 Task: Open Card Infrastructure Upgrade in Board Brand Management and Reputation Monitoring to Workspace Agile Methodology and add a team member Softage.1@softage.net, a label Blue, a checklist Animation, an attachment from your onedrive, a color Blue and finally, add a card description 'Plan and execute company team-building activity at a pottery class' and a comment 'We should approach this task with a sense of collaboration and teamwork, leveraging the strengths of each team member to achieve success.'. Add a start date 'Jan 09, 1900' with a due date 'Jan 16, 1900'
Action: Mouse moved to (102, 304)
Screenshot: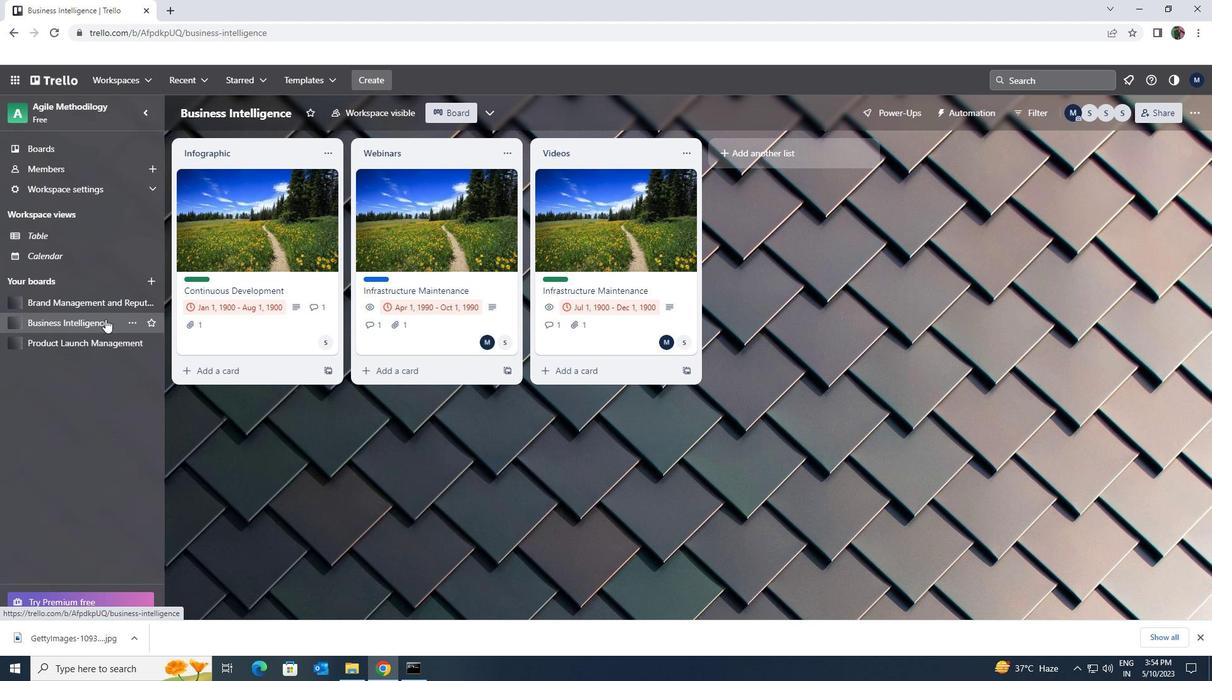 
Action: Mouse pressed left at (102, 304)
Screenshot: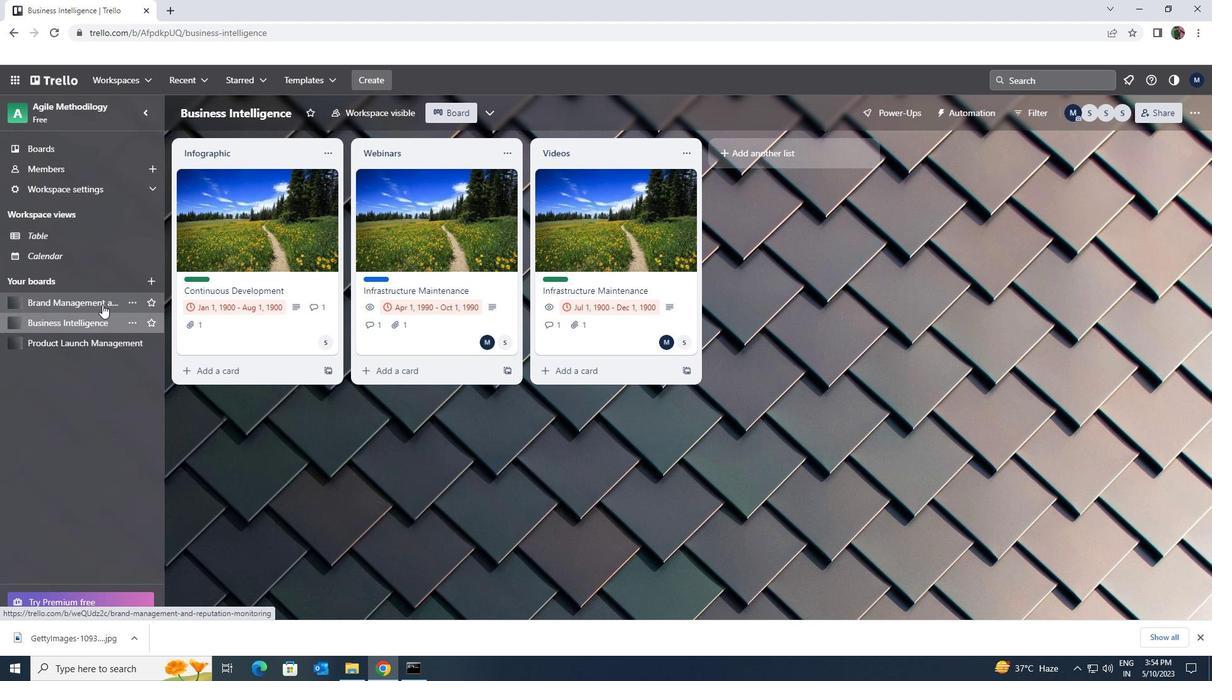
Action: Mouse moved to (60, 297)
Screenshot: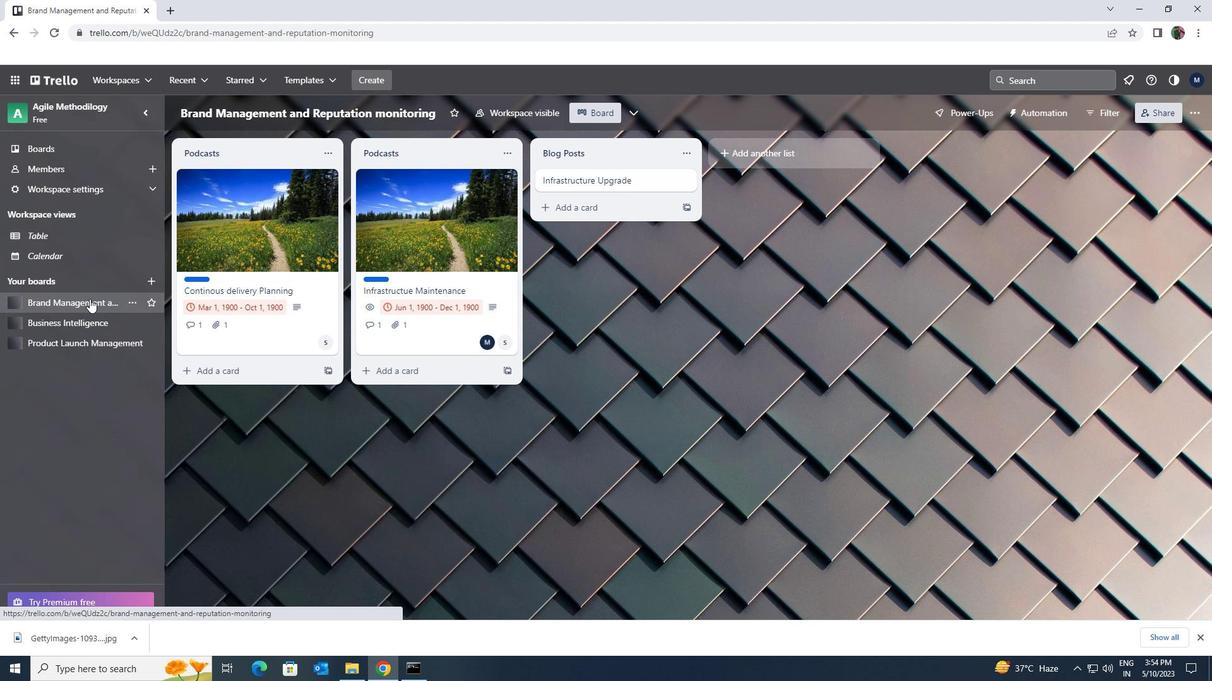 
Action: Mouse pressed left at (60, 297)
Screenshot: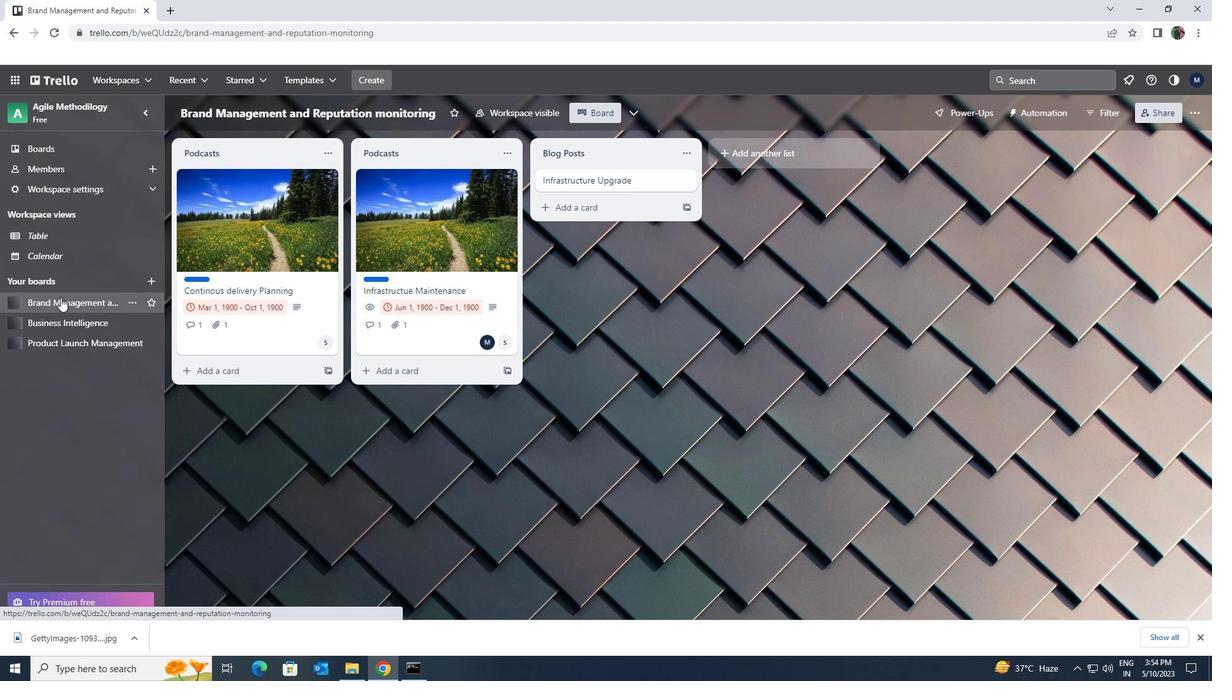 
Action: Mouse moved to (670, 183)
Screenshot: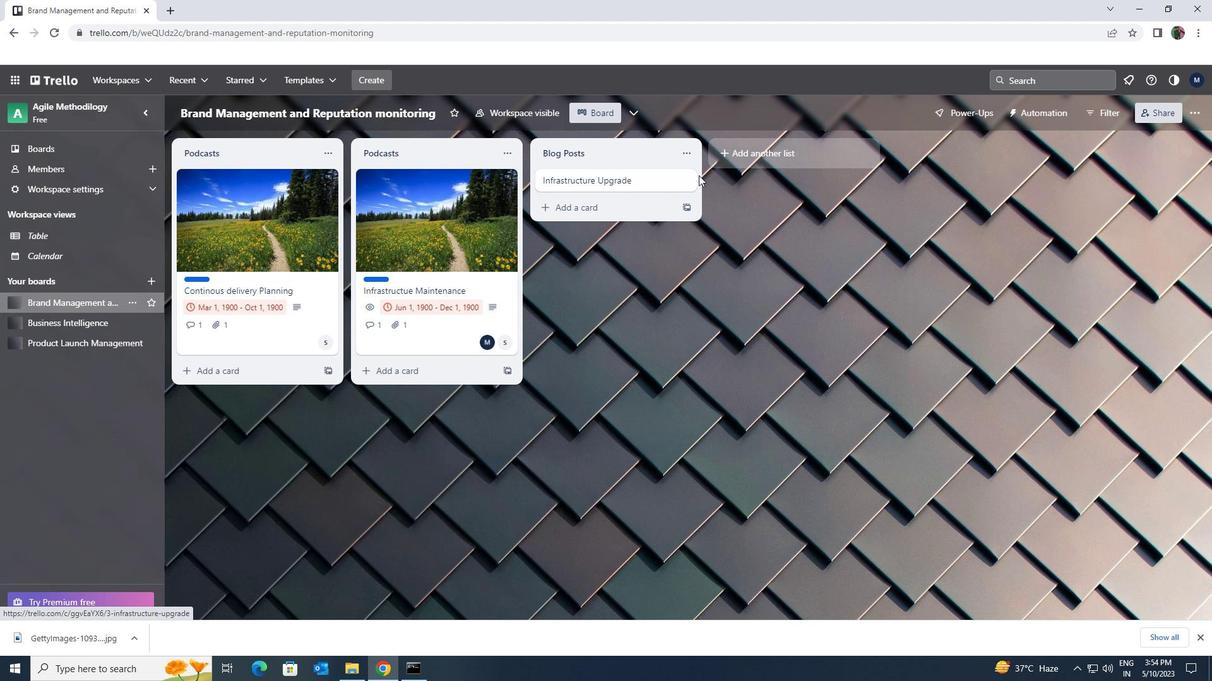 
Action: Mouse pressed left at (670, 183)
Screenshot: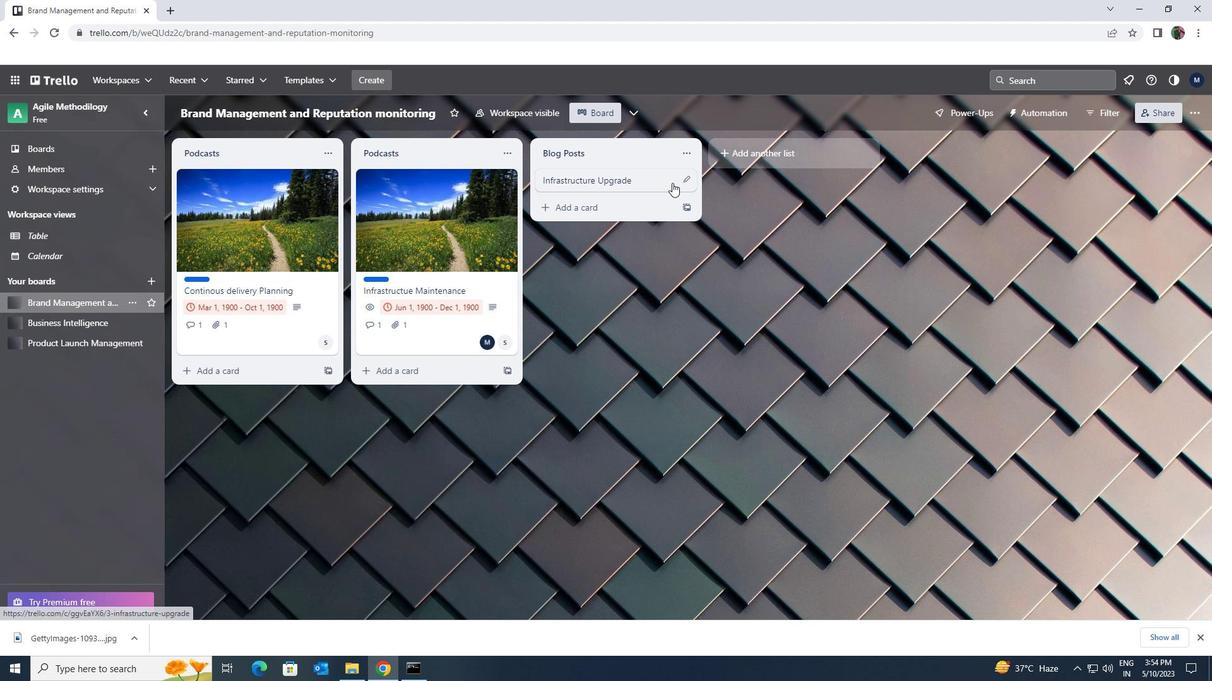 
Action: Mouse moved to (759, 178)
Screenshot: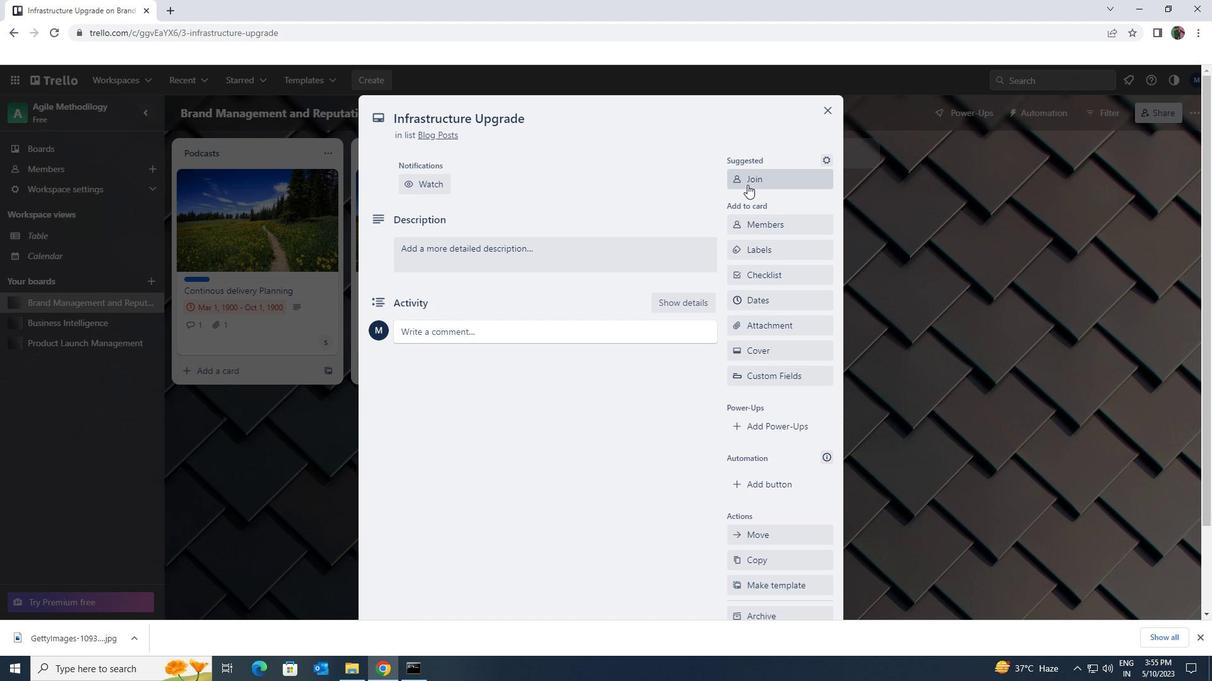 
Action: Mouse pressed left at (759, 178)
Screenshot: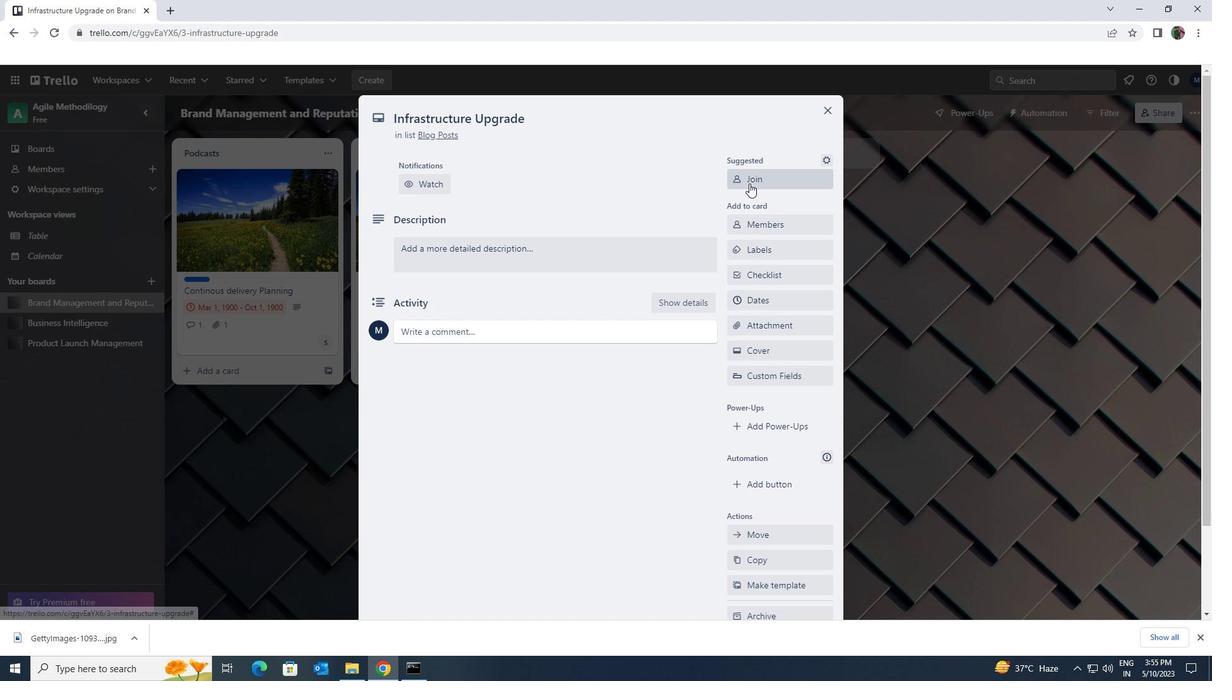 
Action: Mouse pressed left at (759, 178)
Screenshot: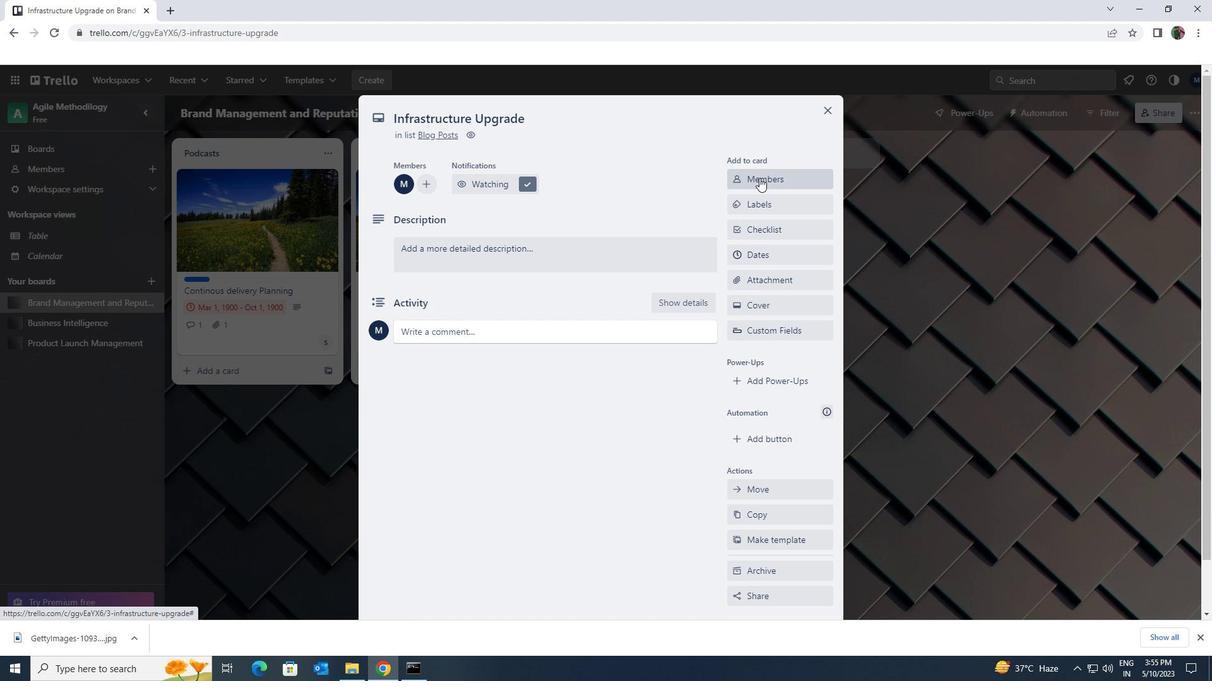 
Action: Mouse moved to (770, 242)
Screenshot: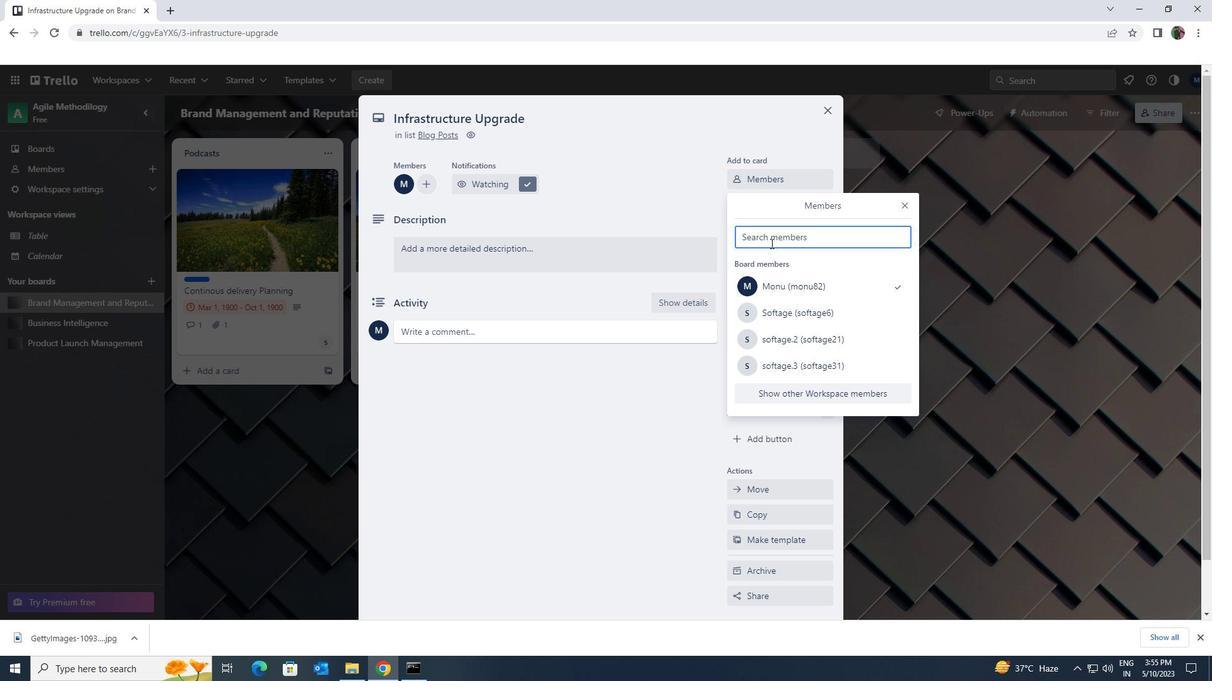 
Action: Mouse pressed left at (770, 242)
Screenshot: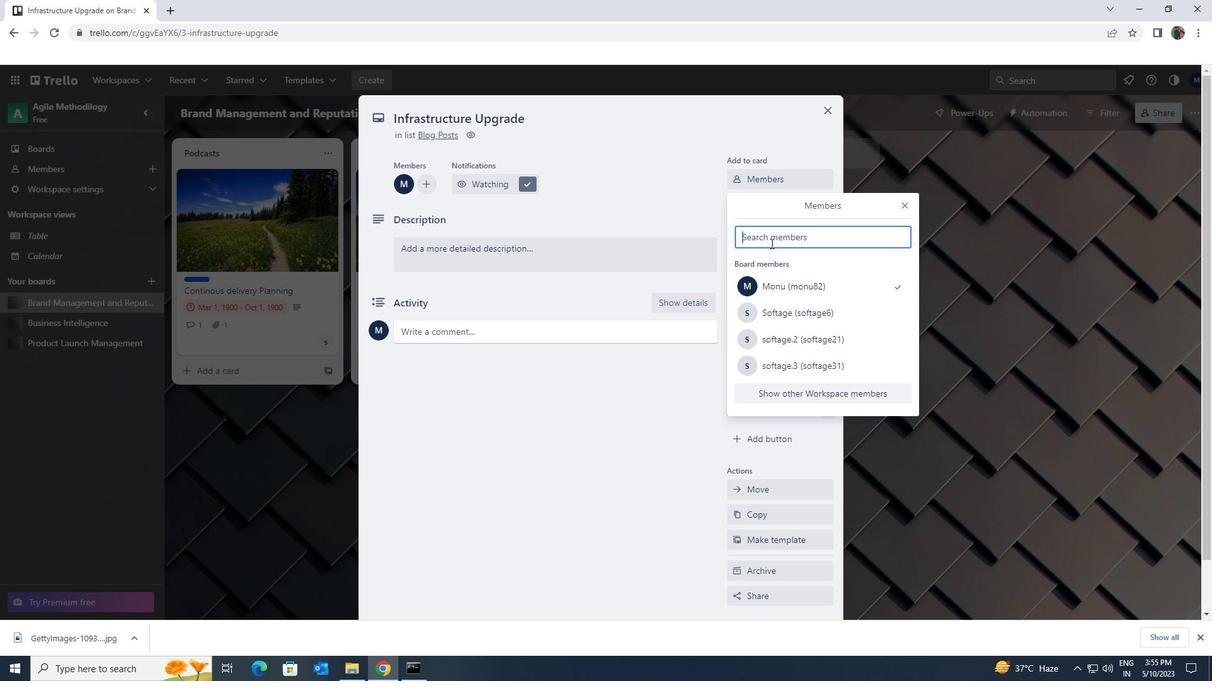 
Action: Mouse moved to (770, 241)
Screenshot: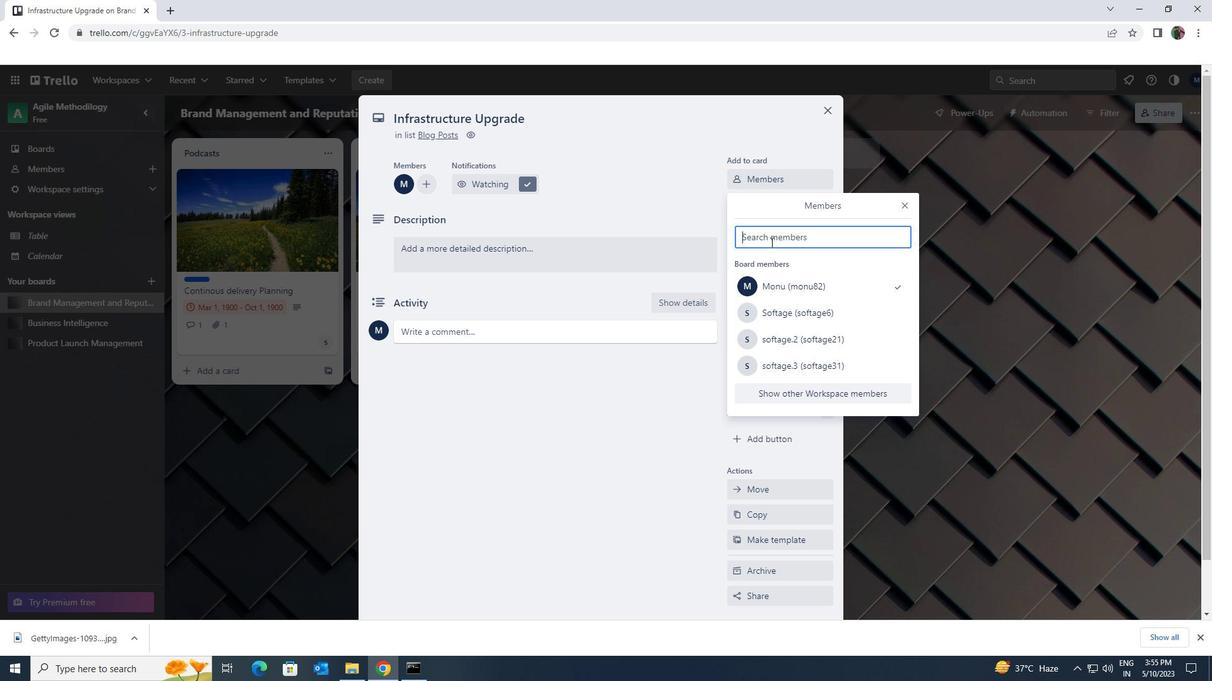 
Action: Key pressed <Key.shift>SOFTAGE.1<Key.shift>@N=<Key.backspace><Key.backspace>SOT<Key.backspace>FTAGE.NET
Screenshot: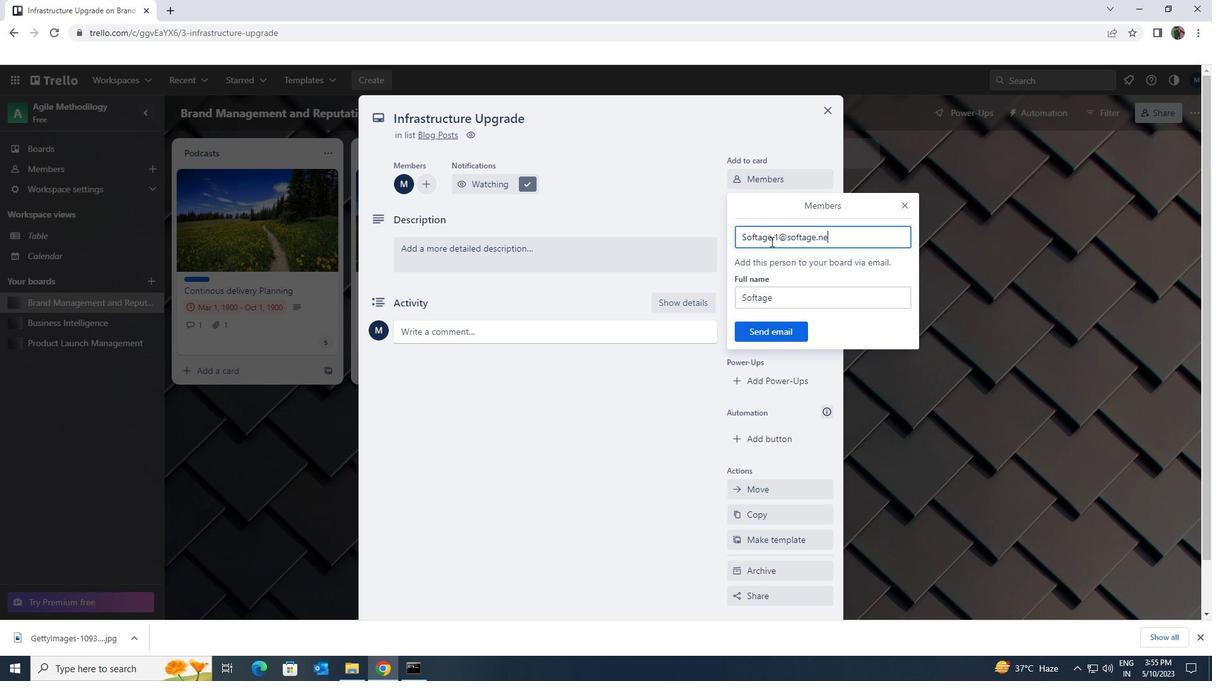 
Action: Mouse moved to (782, 330)
Screenshot: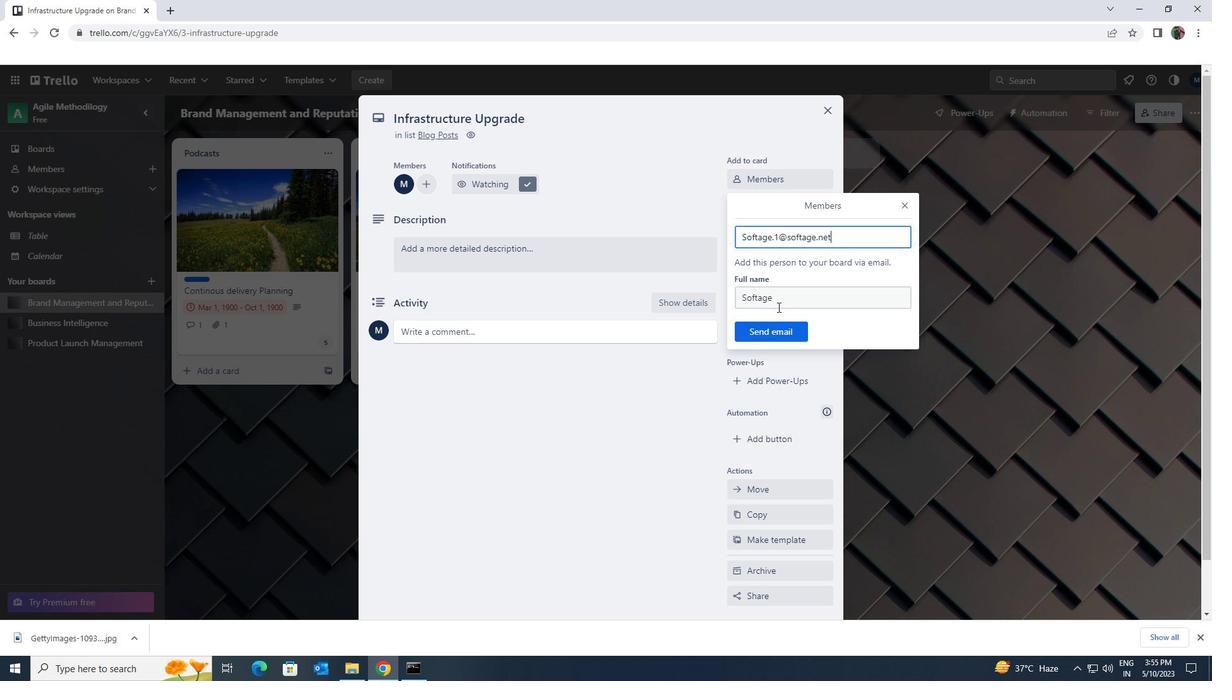 
Action: Mouse pressed left at (782, 330)
Screenshot: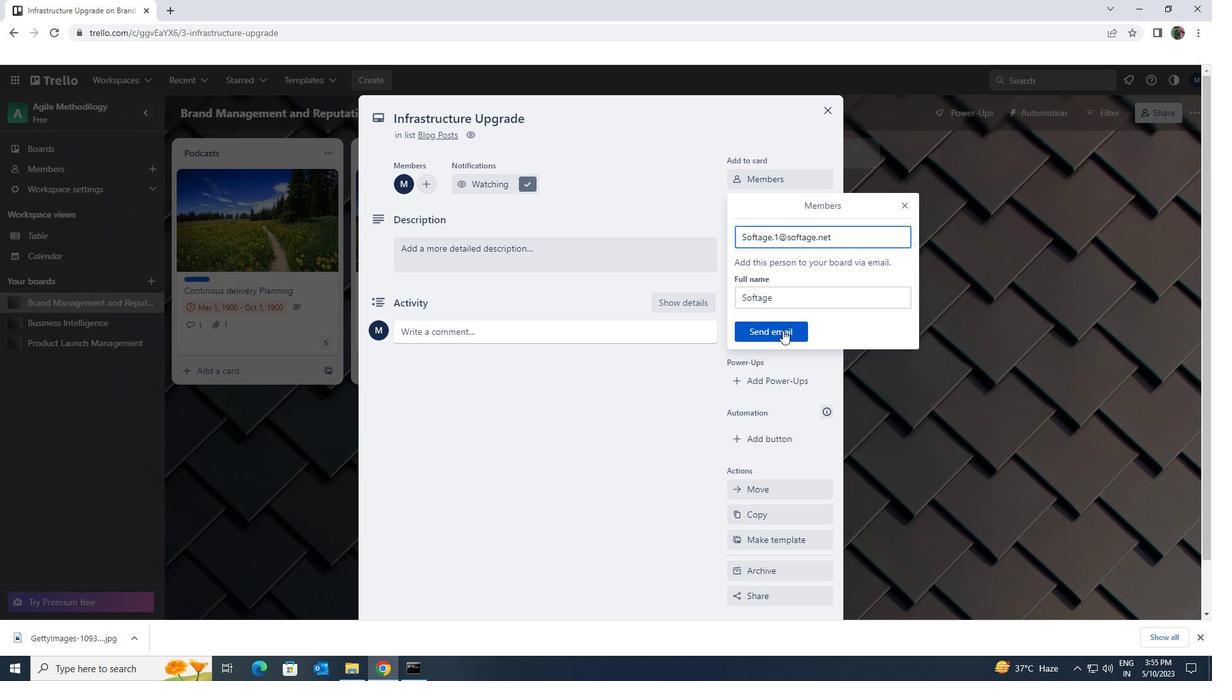 
Action: Mouse moved to (779, 324)
Screenshot: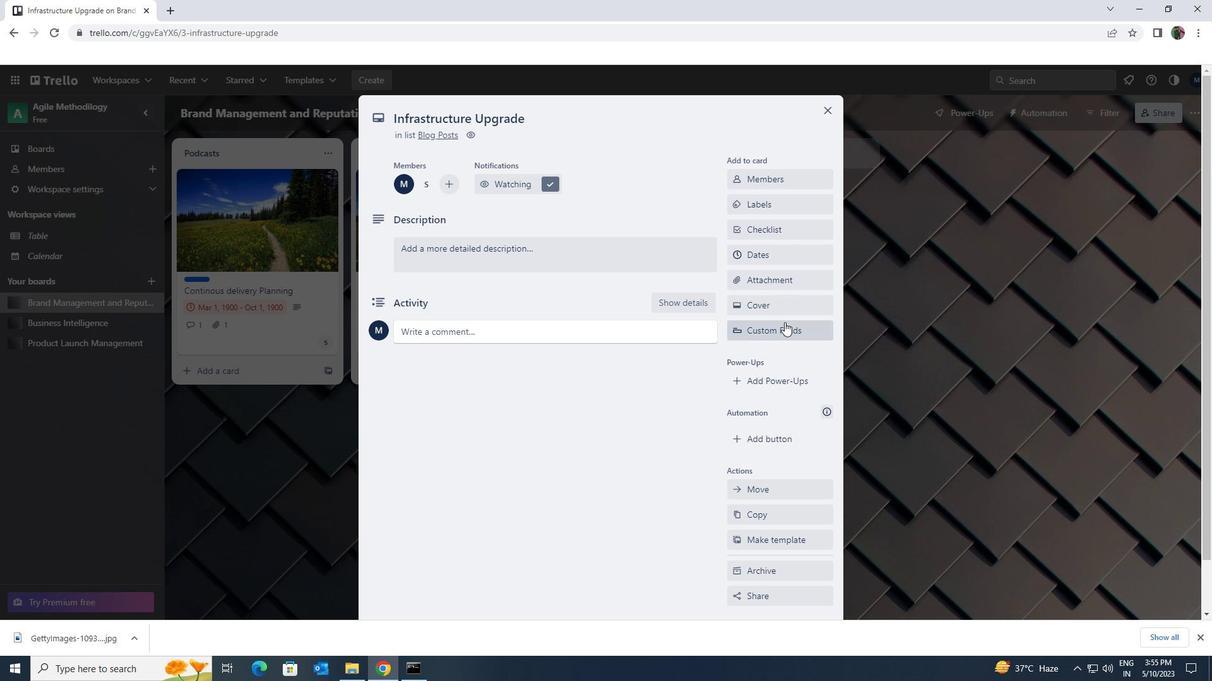 
Action: Mouse scrolled (779, 323) with delta (0, 0)
Screenshot: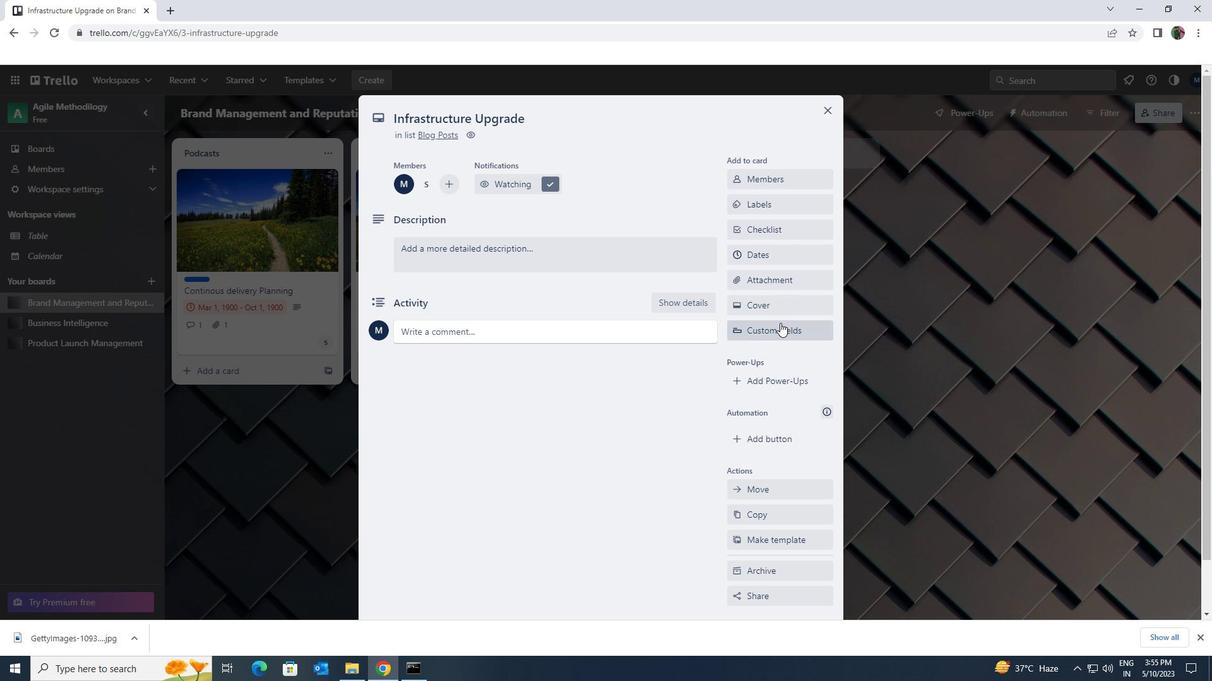
Action: Mouse moved to (775, 152)
Screenshot: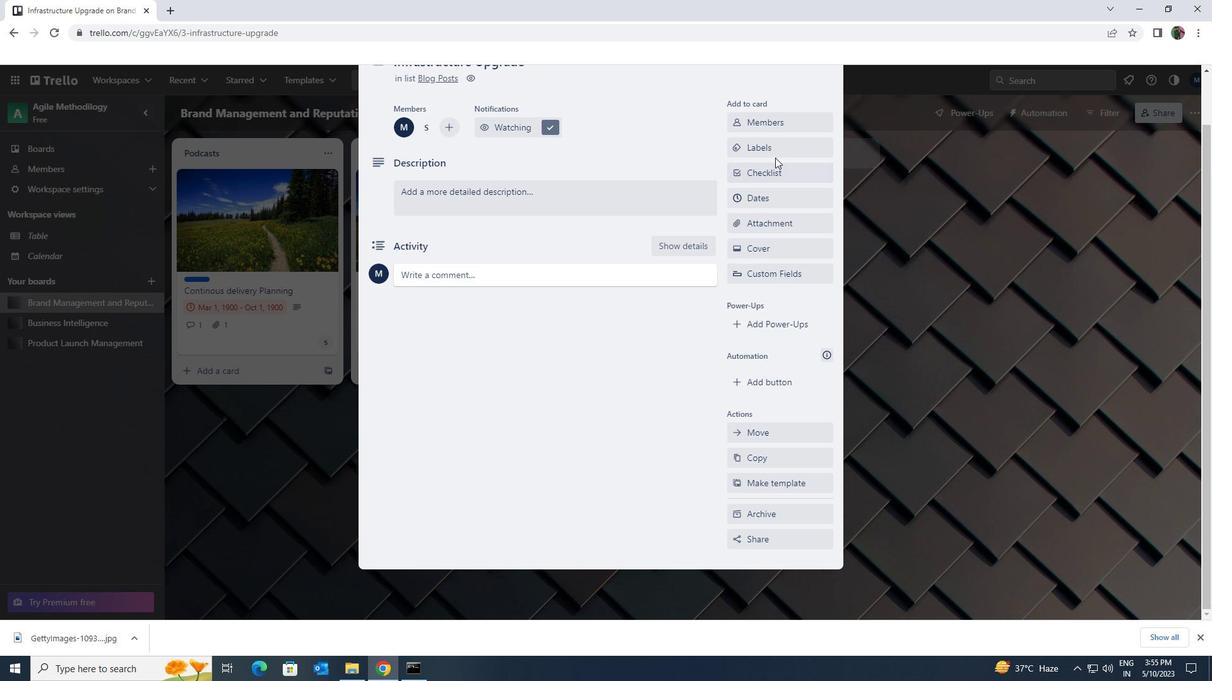 
Action: Mouse pressed left at (775, 152)
Screenshot: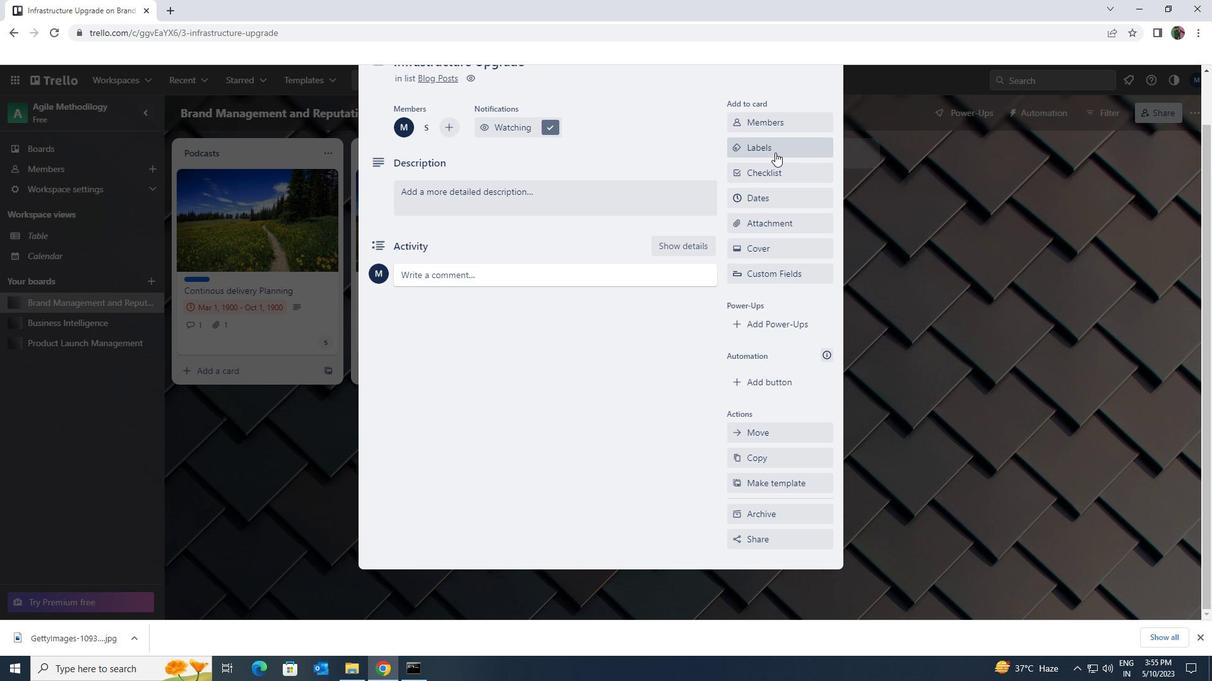 
Action: Mouse moved to (823, 418)
Screenshot: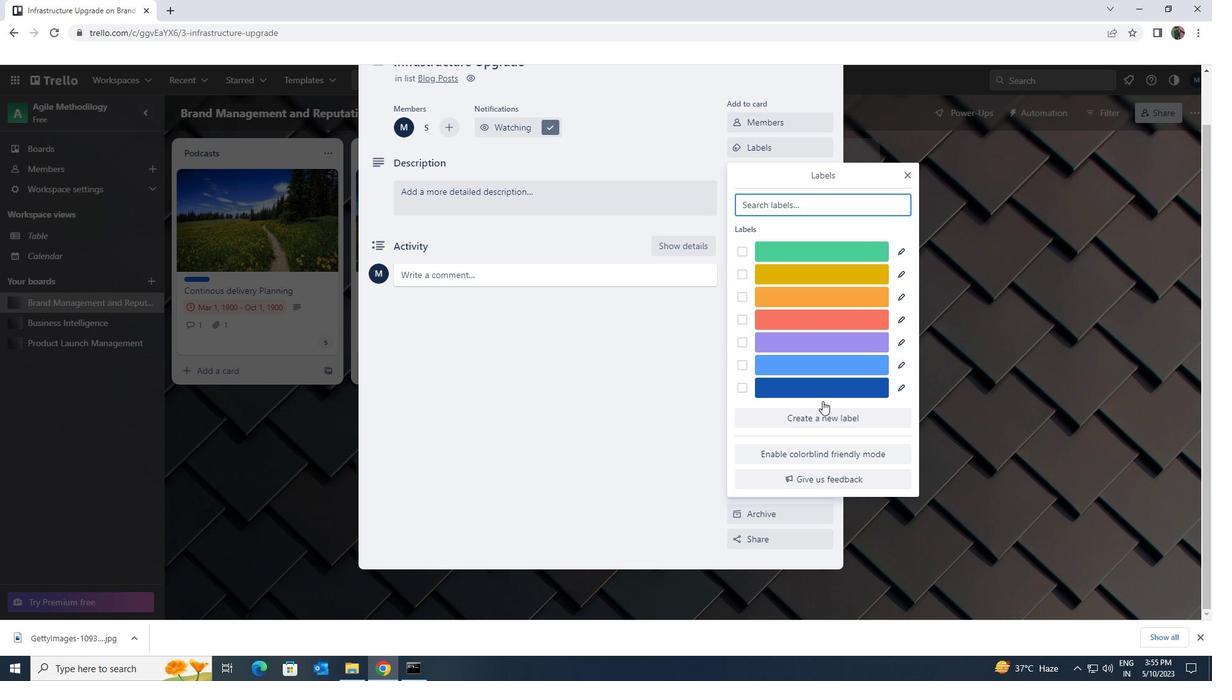 
Action: Mouse pressed left at (823, 418)
Screenshot: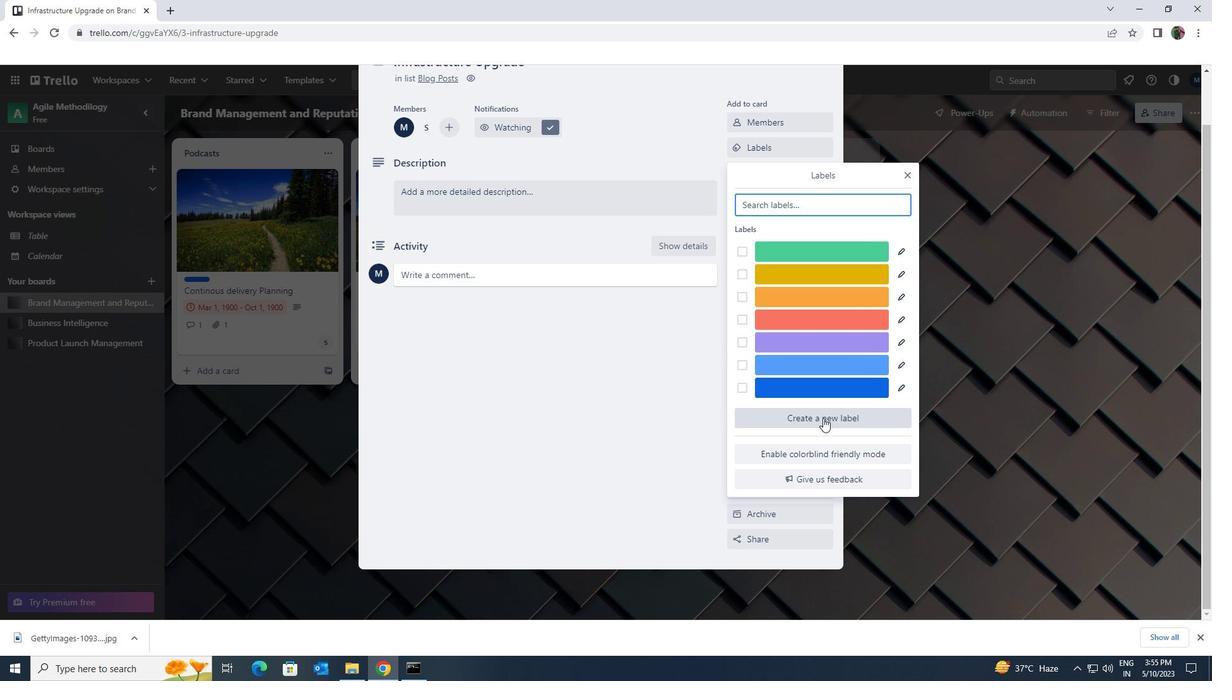 
Action: Mouse moved to (754, 448)
Screenshot: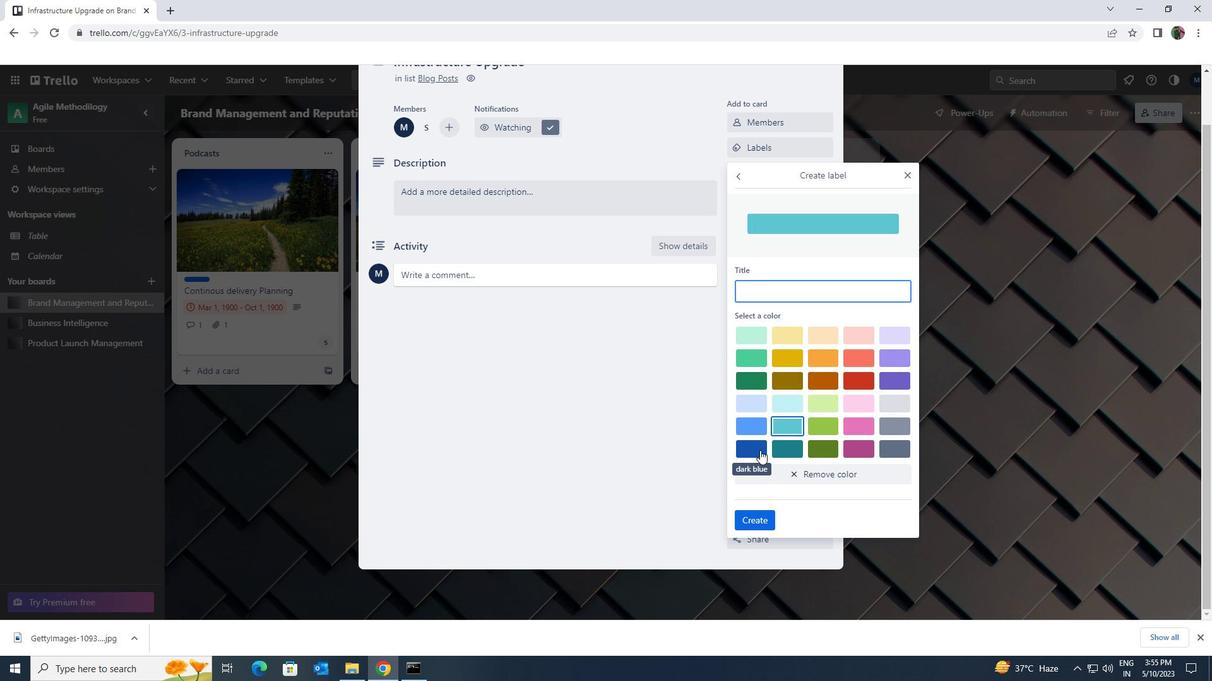 
Action: Mouse pressed left at (754, 448)
Screenshot: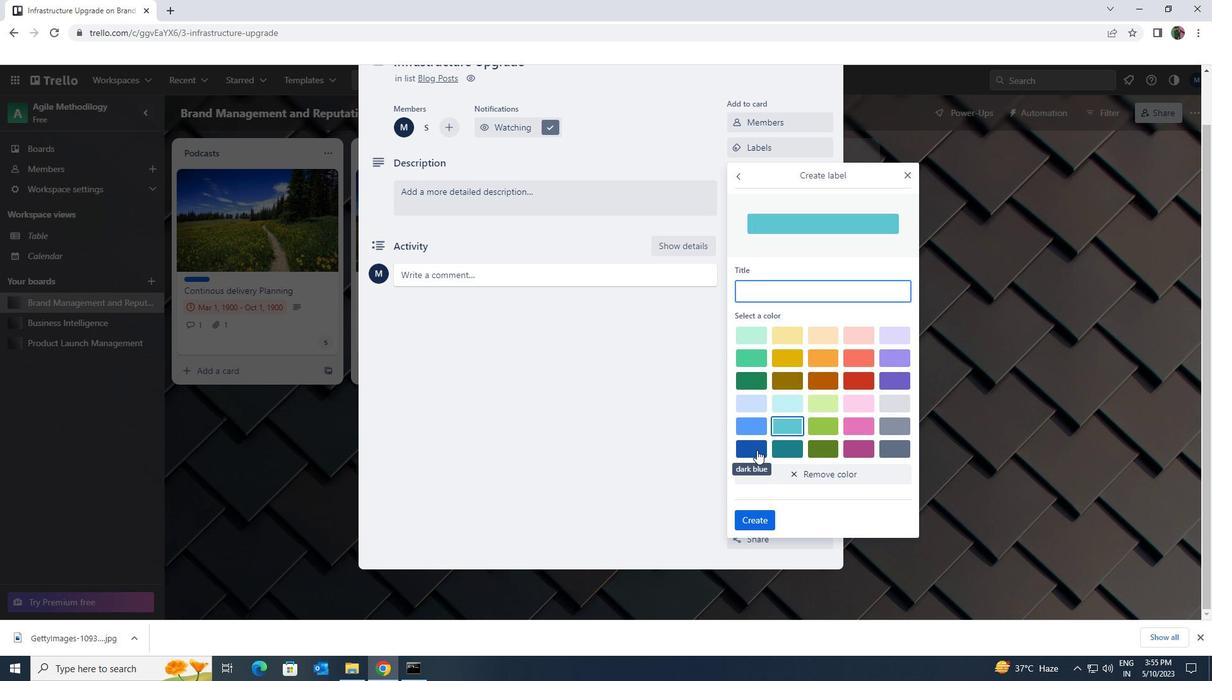 
Action: Mouse moved to (760, 515)
Screenshot: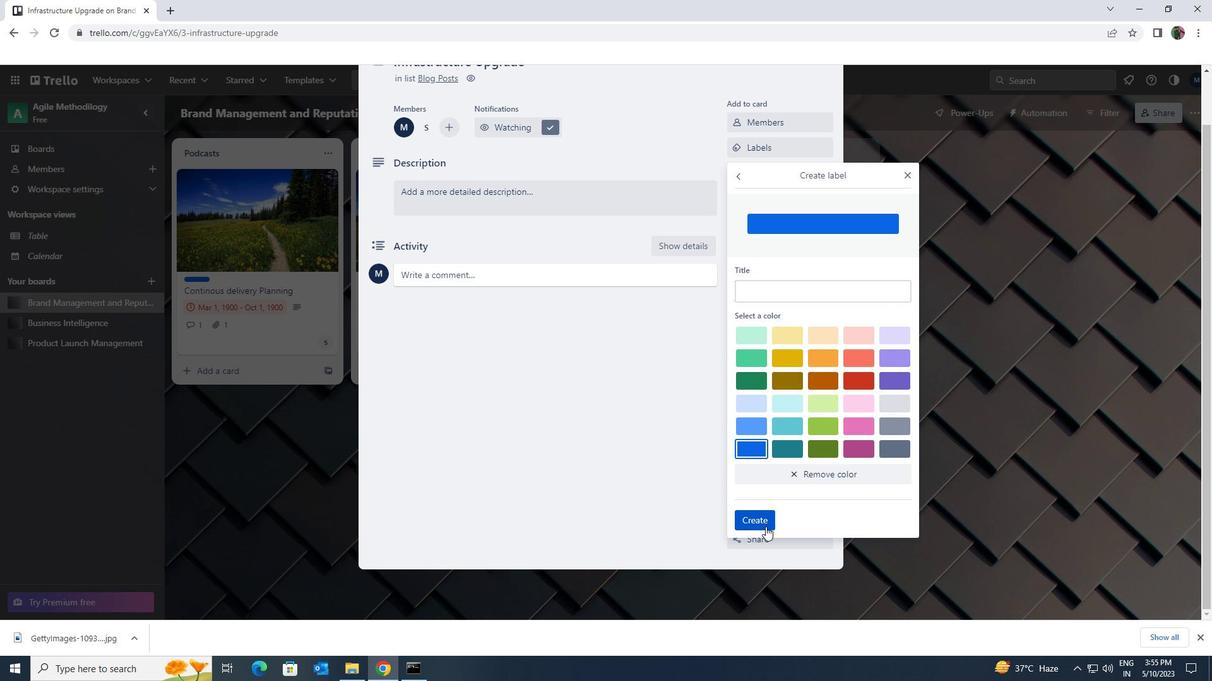 
Action: Mouse pressed left at (760, 515)
Screenshot: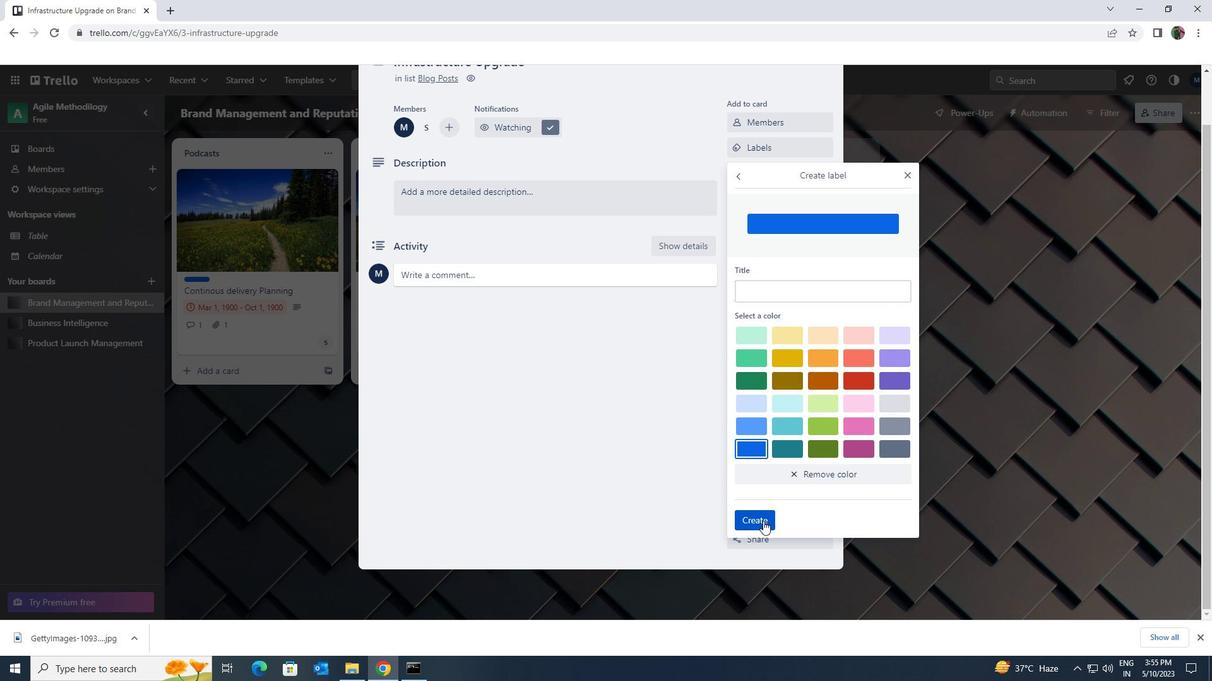 
Action: Mouse moved to (904, 176)
Screenshot: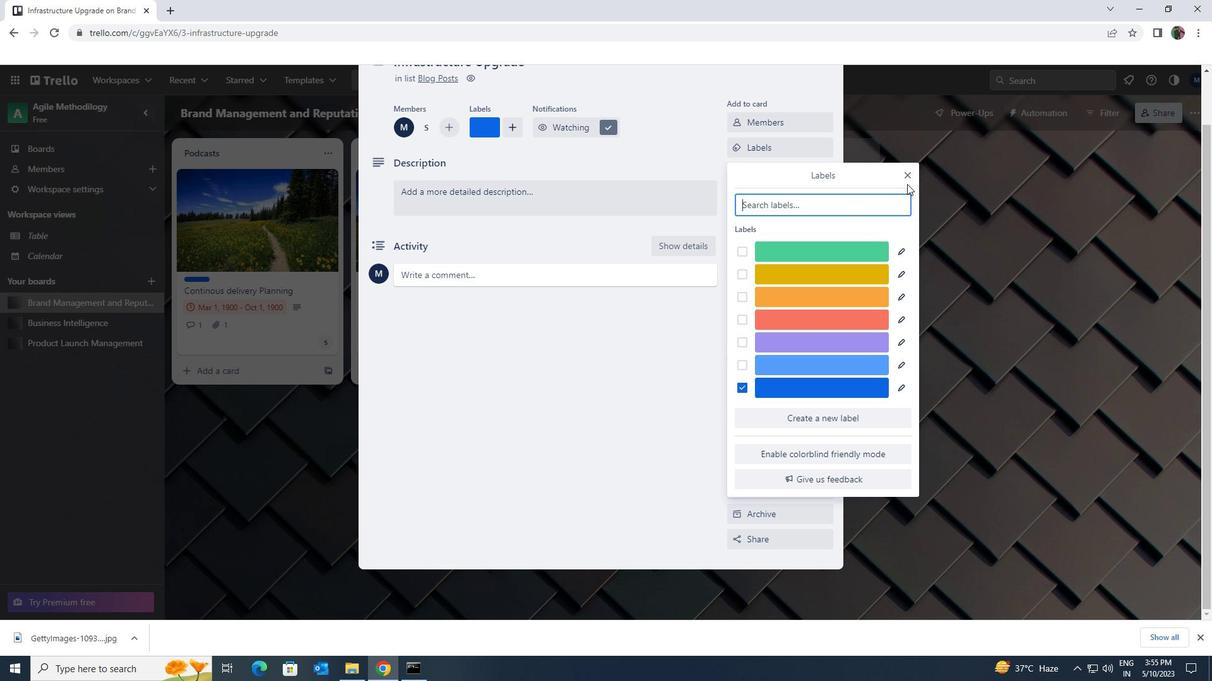 
Action: Mouse pressed left at (904, 176)
Screenshot: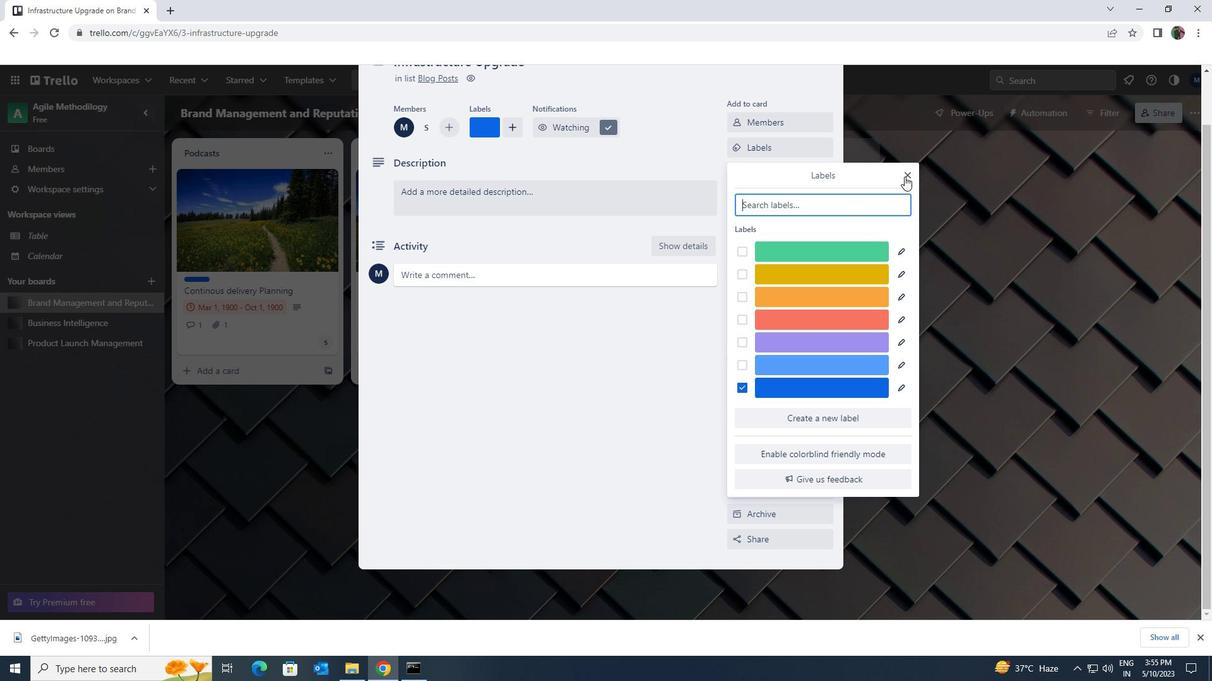 
Action: Mouse moved to (777, 176)
Screenshot: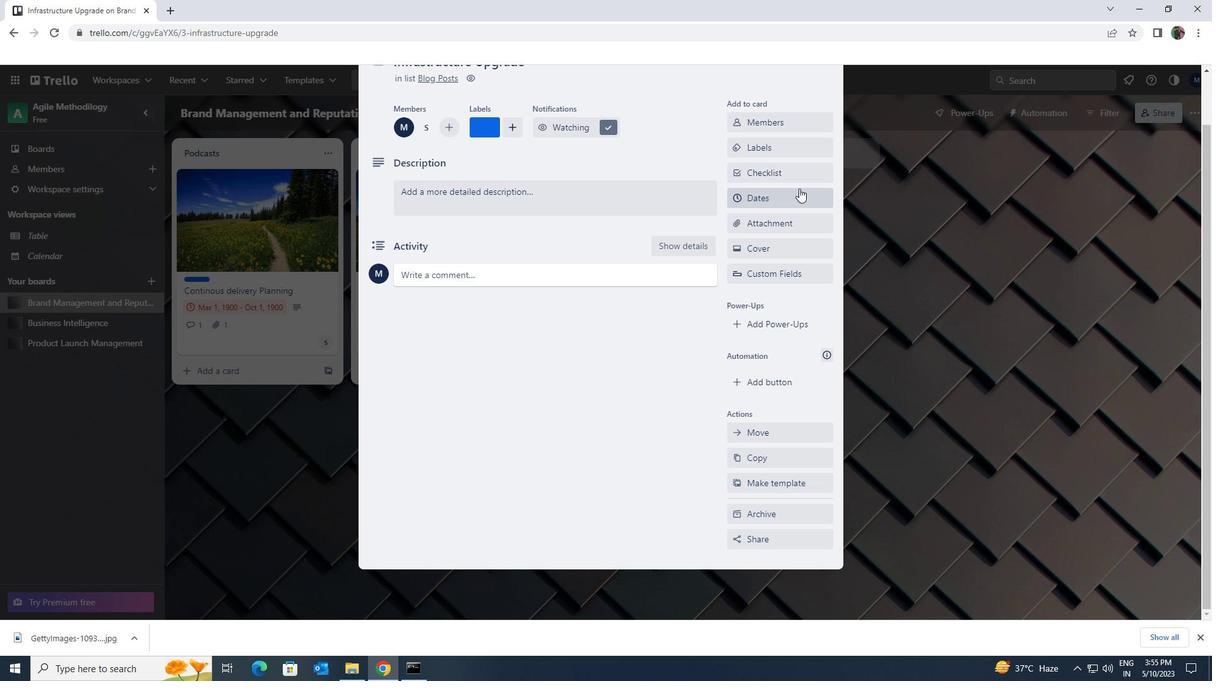 
Action: Mouse pressed left at (777, 176)
Screenshot: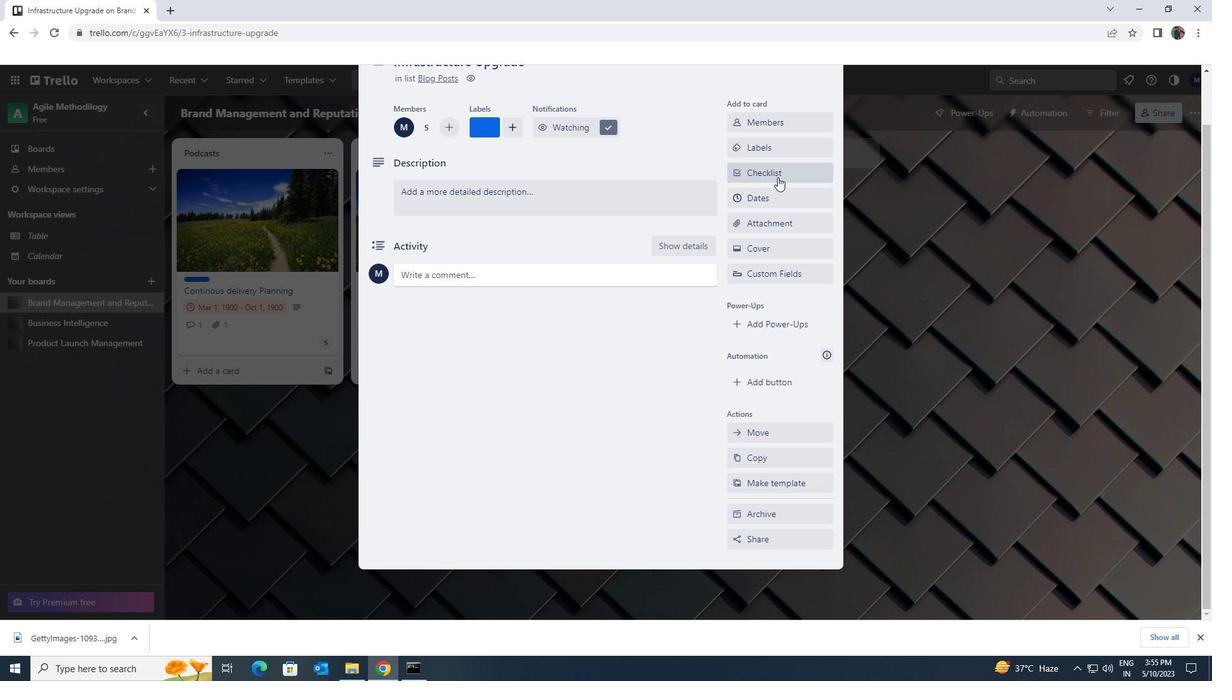 
Action: Key pressed <Key.shift>ANIMATION
Screenshot: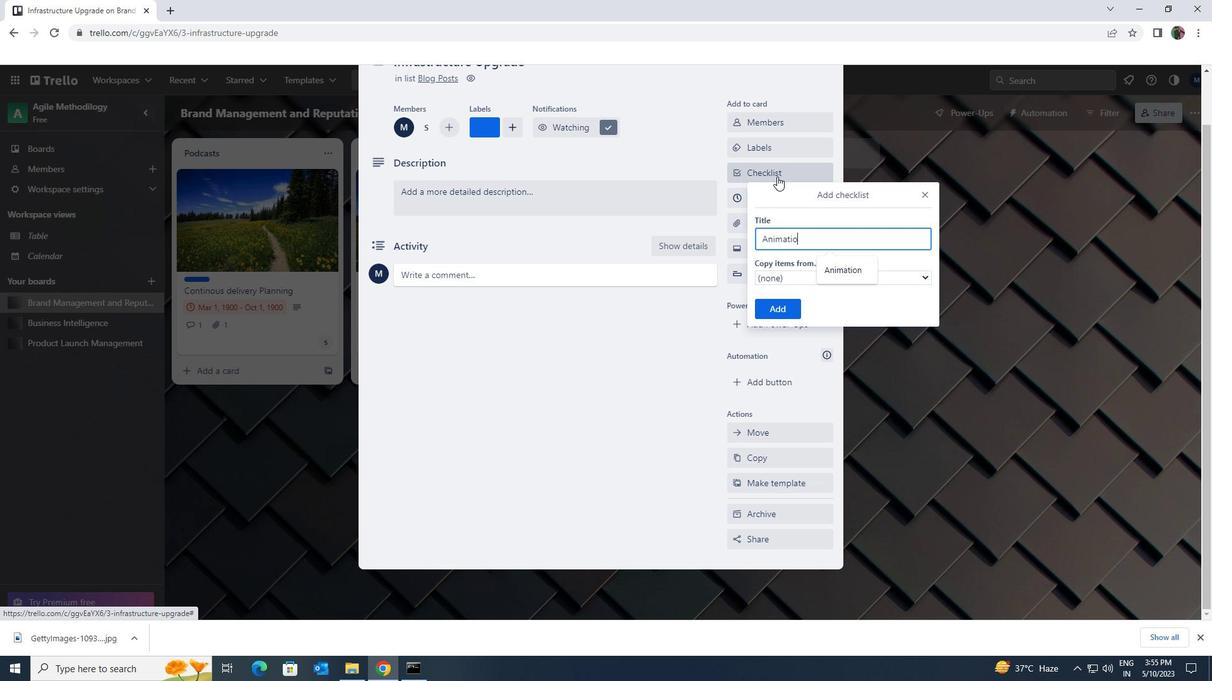 
Action: Mouse moved to (788, 313)
Screenshot: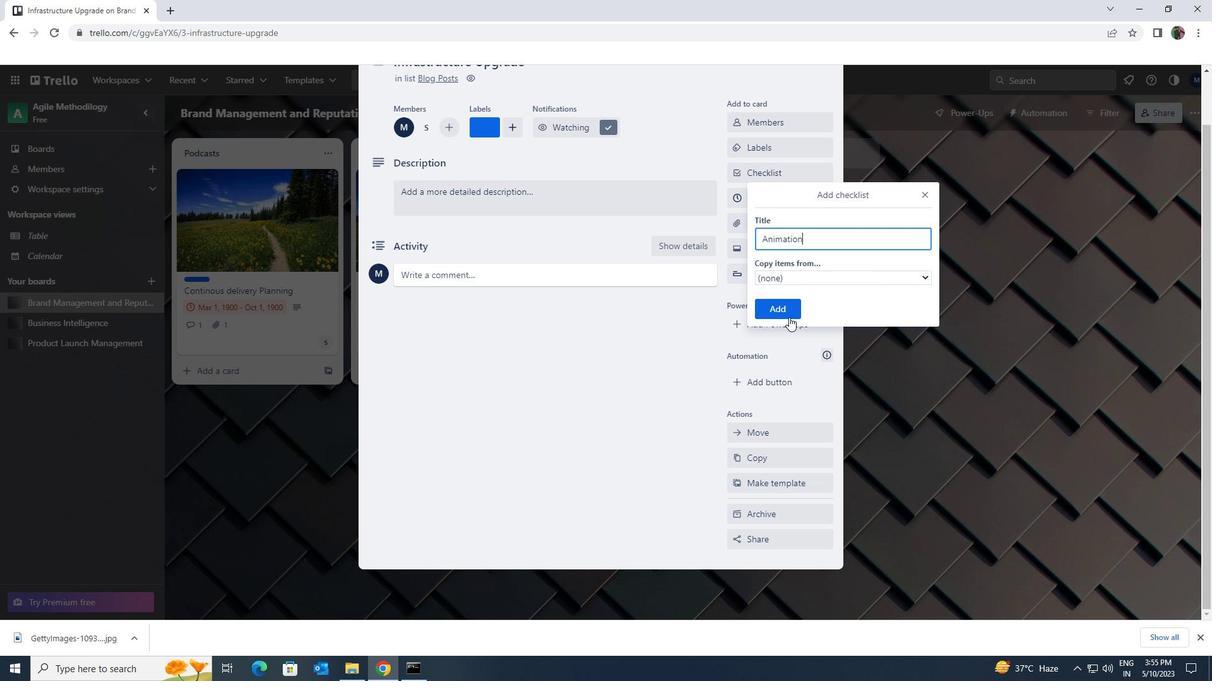
Action: Mouse pressed left at (788, 313)
Screenshot: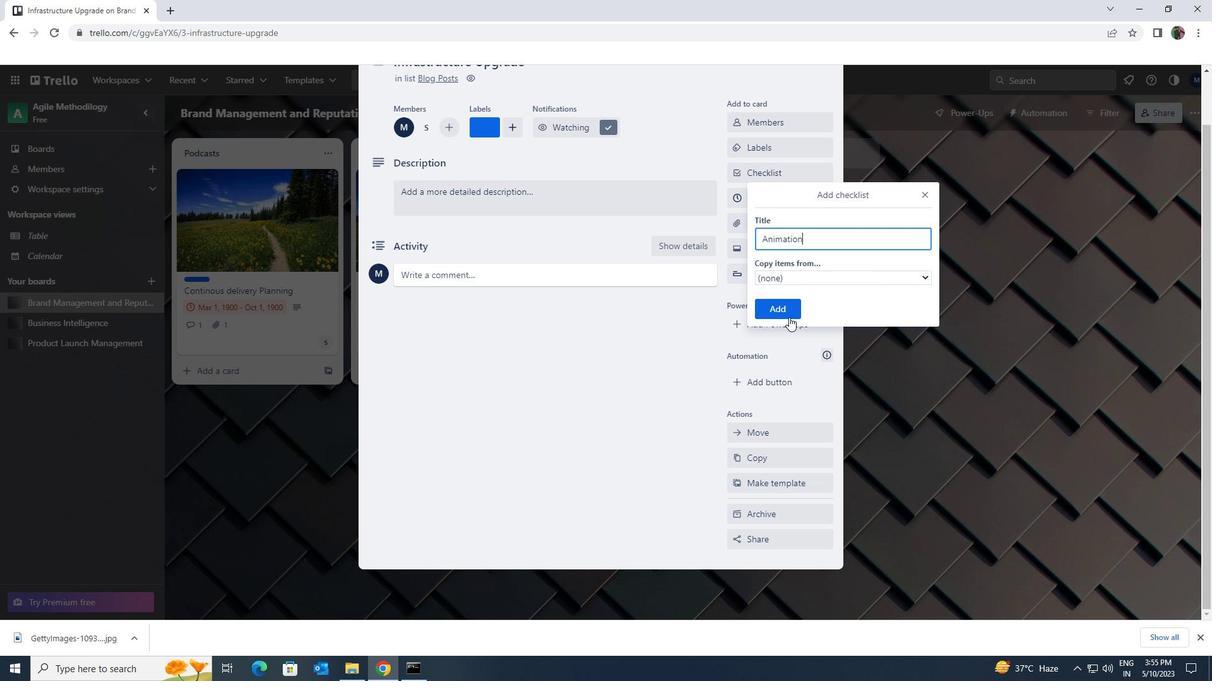 
Action: Mouse moved to (784, 223)
Screenshot: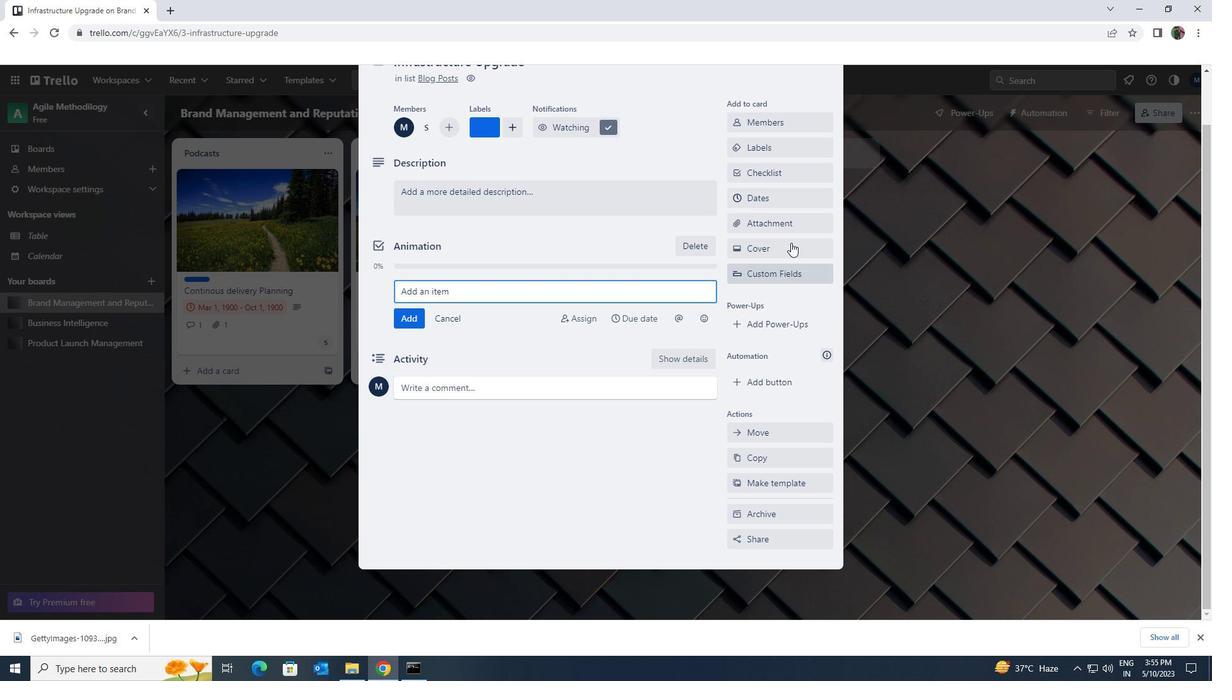 
Action: Mouse pressed left at (784, 223)
Screenshot: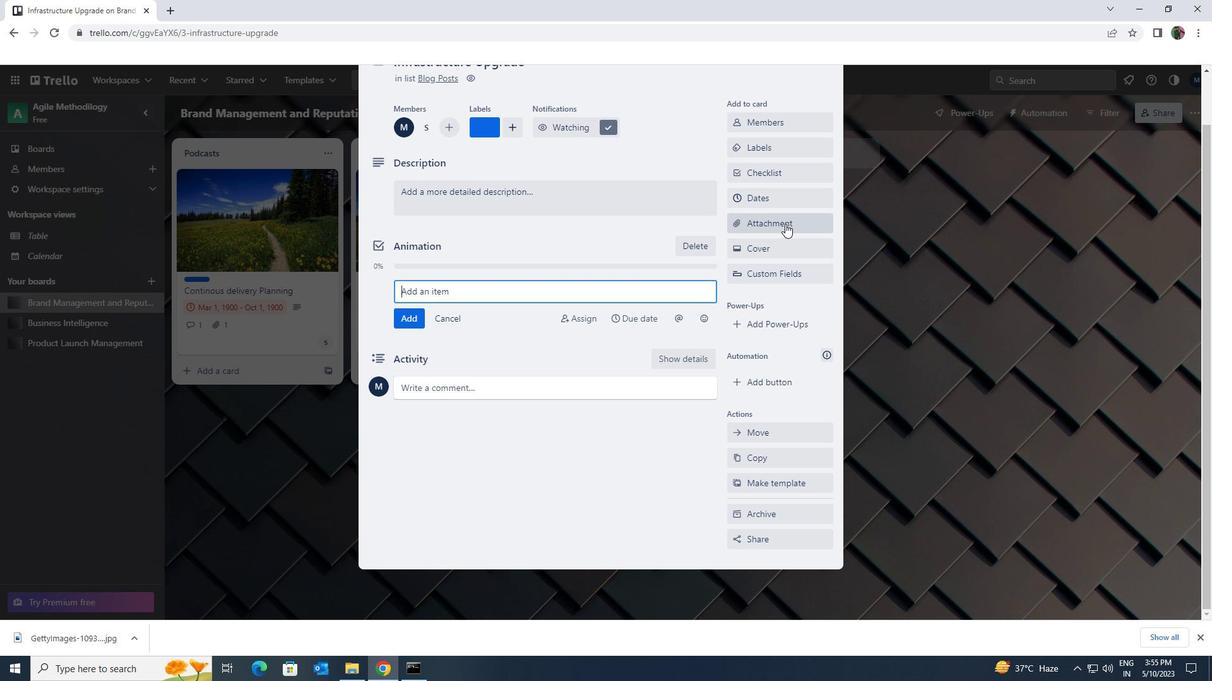 
Action: Mouse moved to (768, 375)
Screenshot: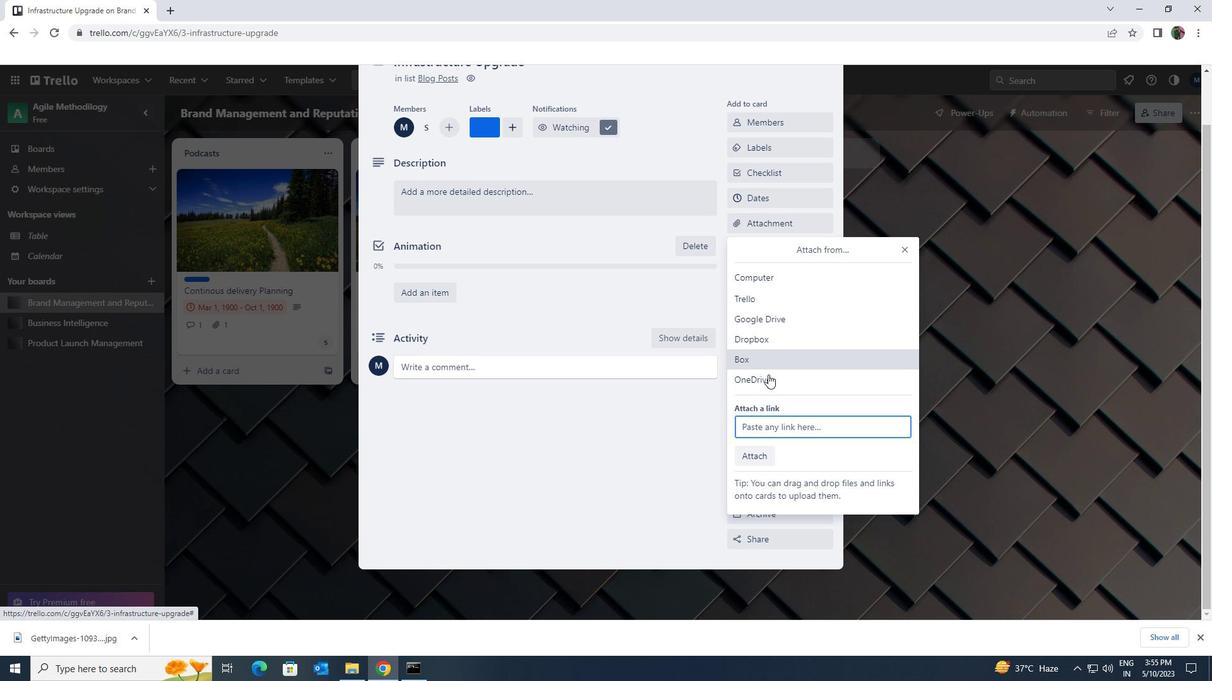 
Action: Mouse pressed left at (768, 375)
Screenshot: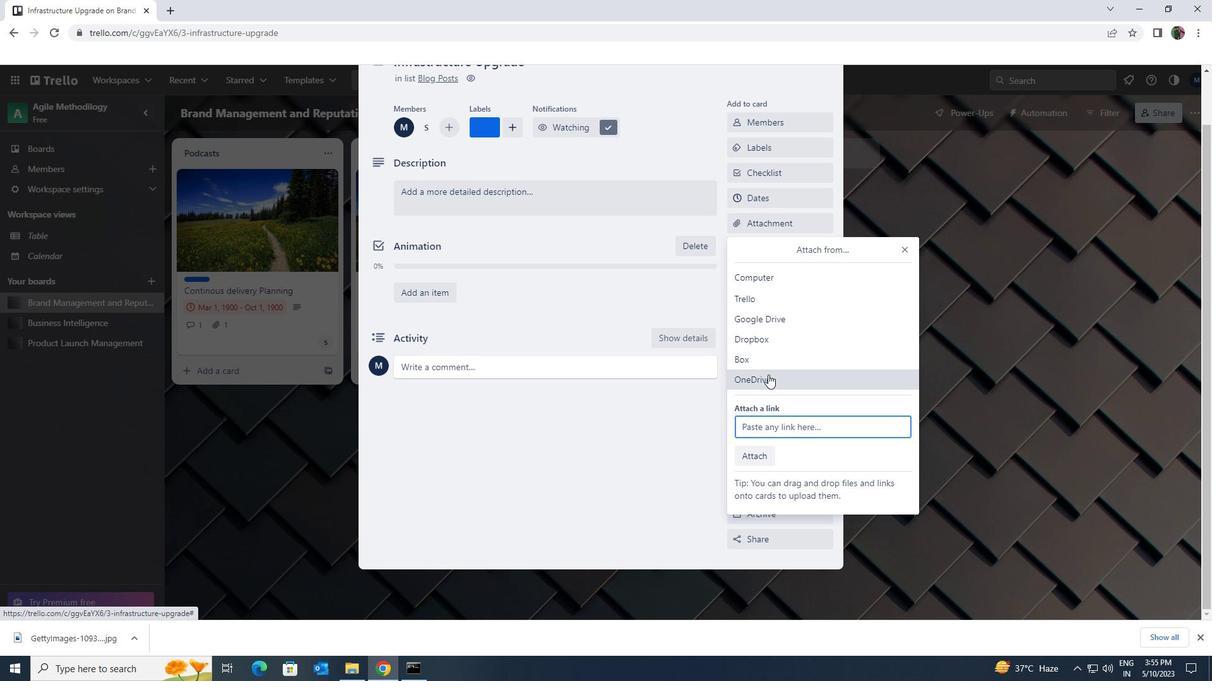 
Action: Mouse moved to (697, 397)
Screenshot: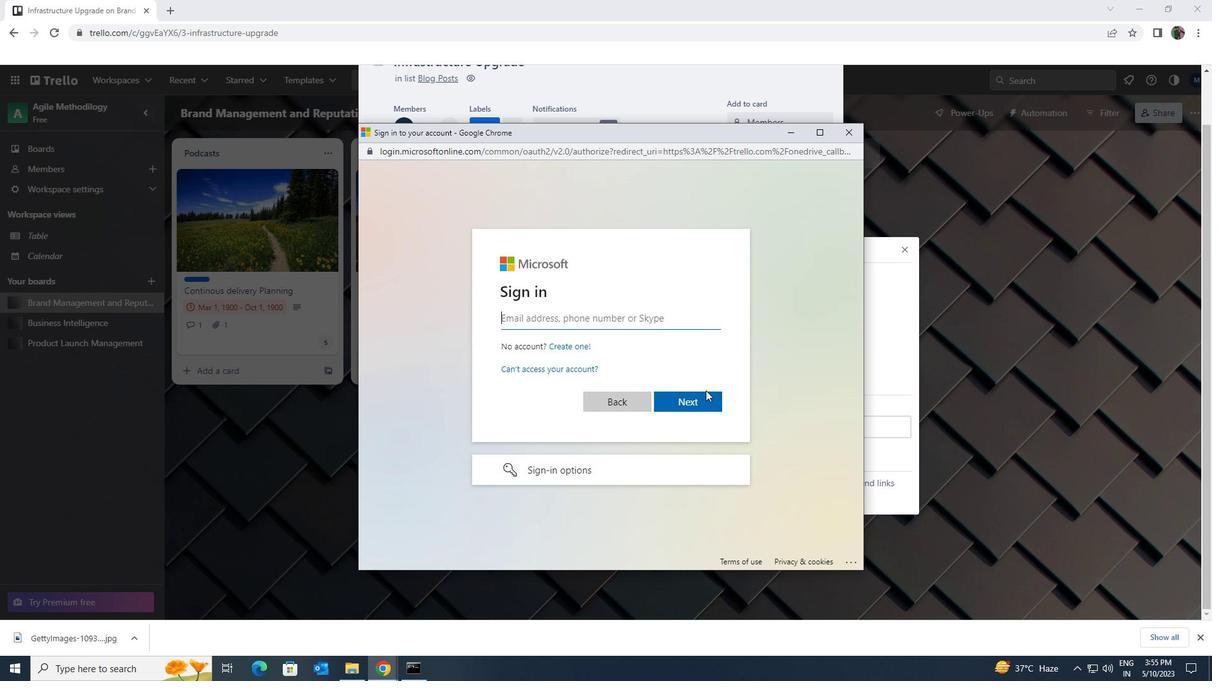 
Action: Mouse pressed left at (697, 397)
Screenshot: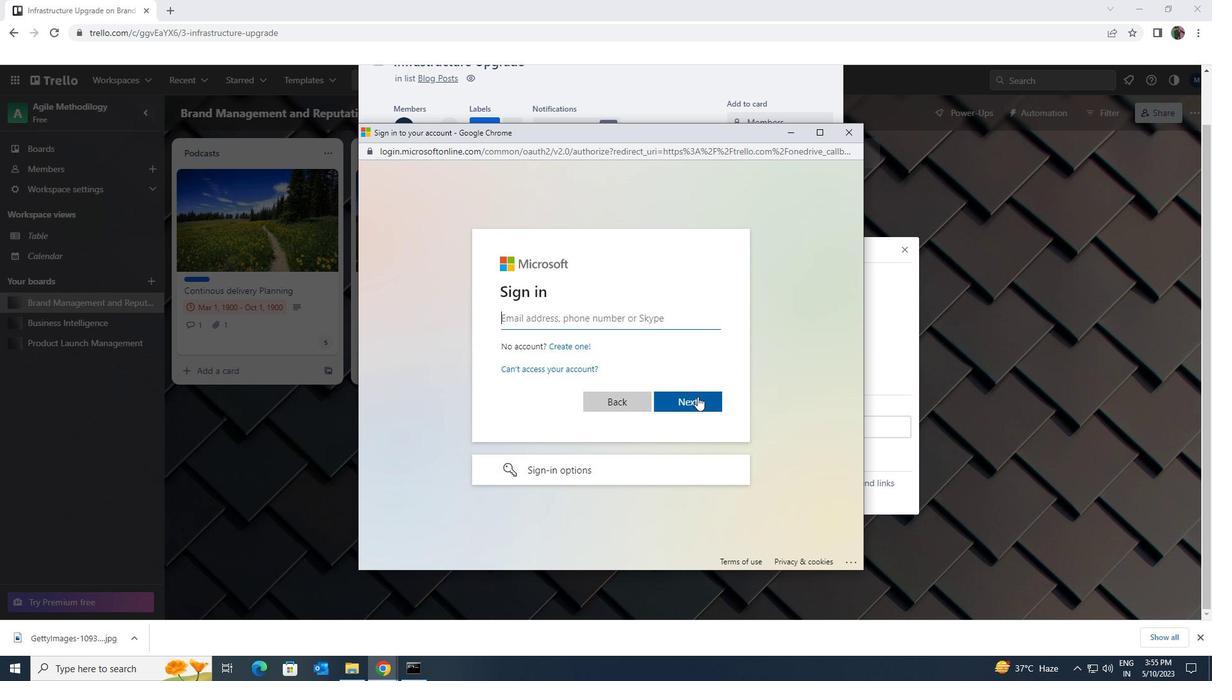 
Action: Mouse moved to (841, 138)
Screenshot: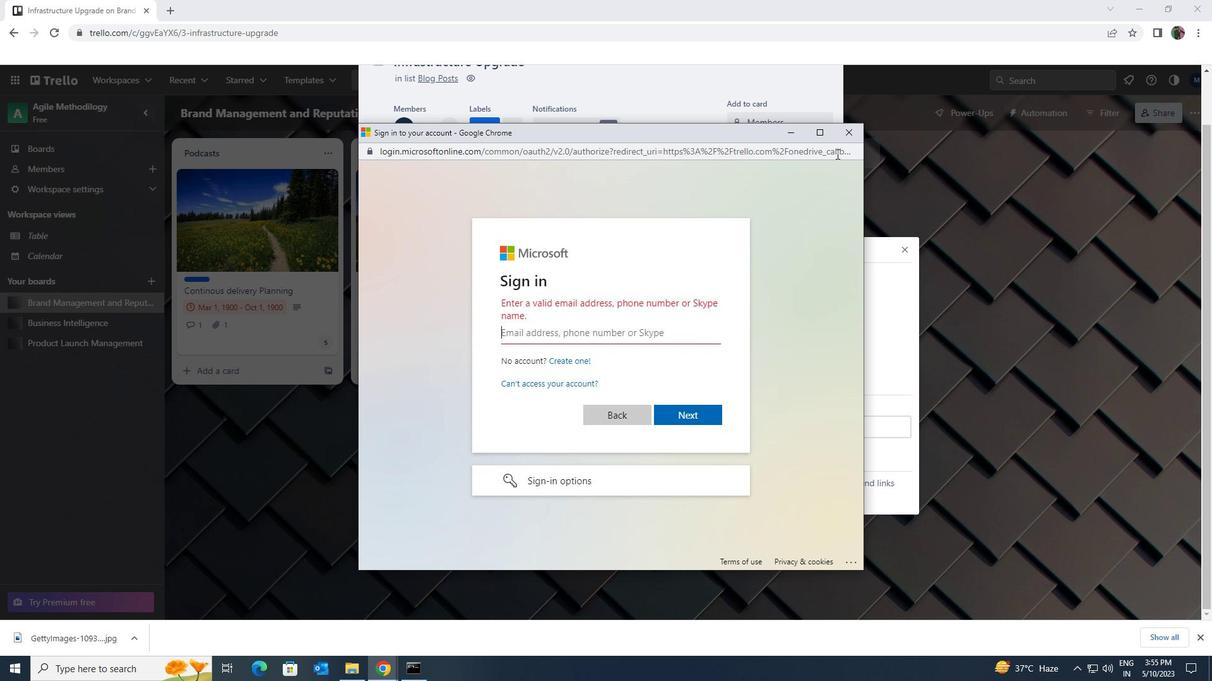 
Action: Mouse pressed left at (841, 138)
Screenshot: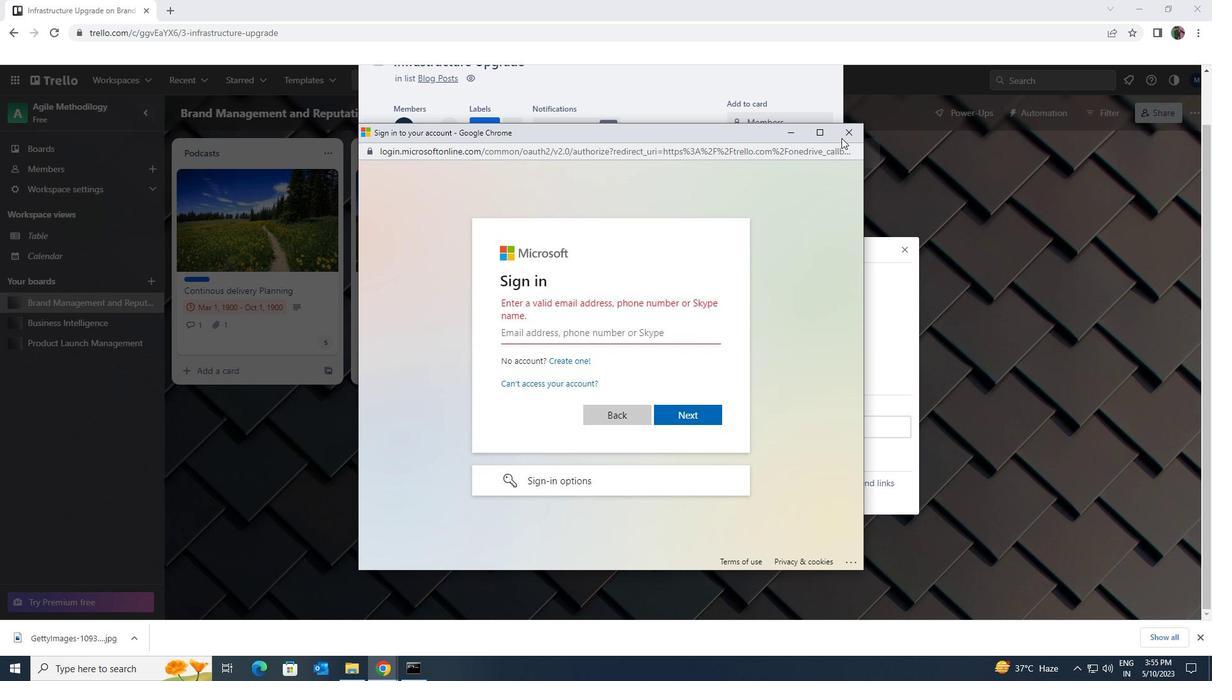 
Action: Mouse moved to (651, 209)
Screenshot: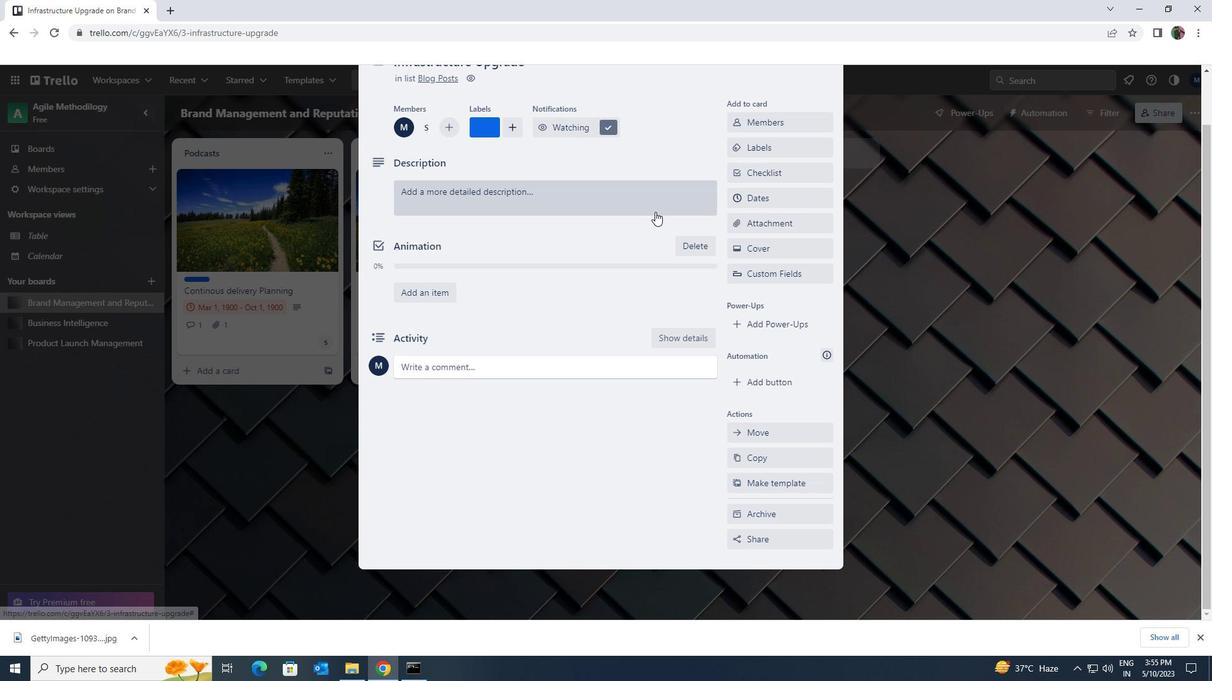 
Action: Mouse pressed left at (651, 209)
Screenshot: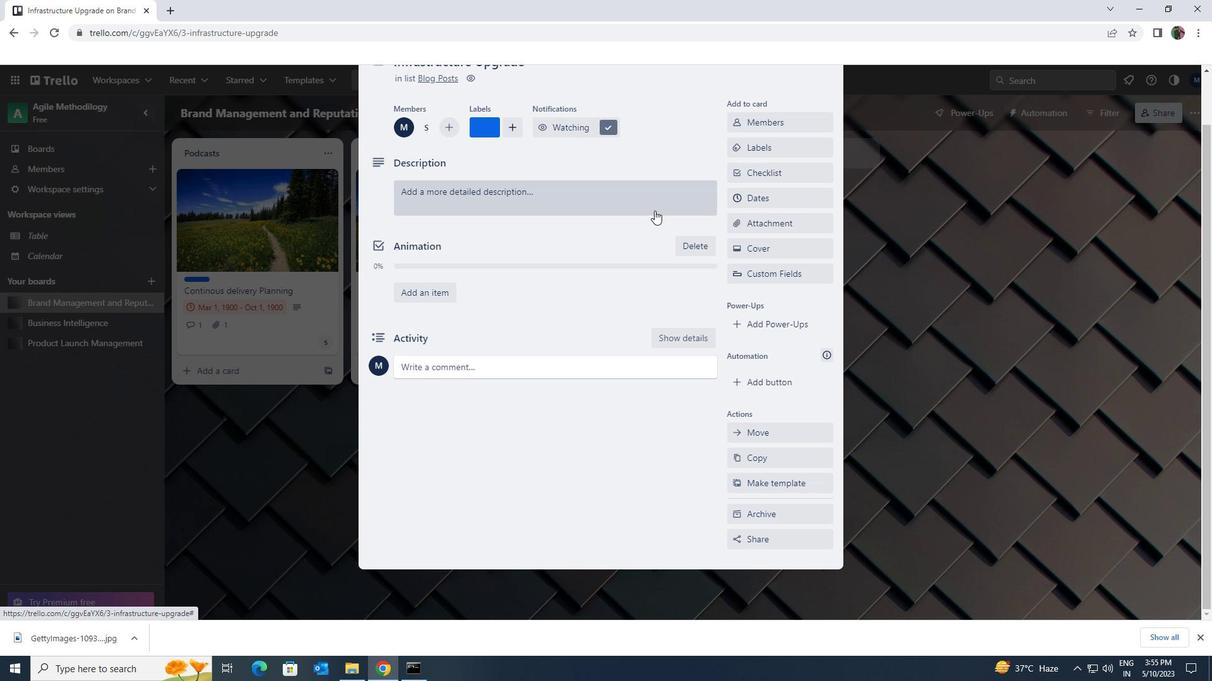 
Action: Mouse moved to (655, 210)
Screenshot: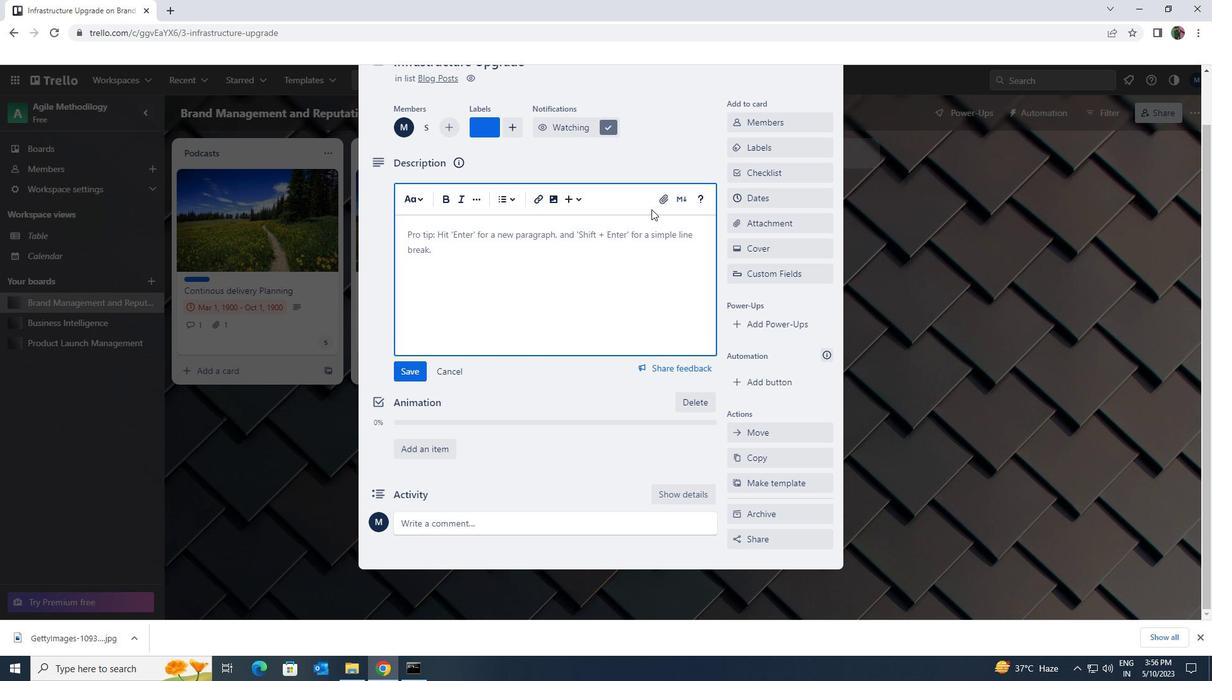 
Action: Key pressed <Key.shift>PLAN<Key.space>AND<Key.space>EXECUTE<Key.space>COMPANY<Key.space>R<Key.backspace>TEAM<Key.space>BUILDING<Key.space>ACTIVITY<Key.space>AT<Key.space>APROPERTY<Key.space>CLASS<Key.space>AND<Key.space>A<Key.space>COMMENT<Key.space>
Screenshot: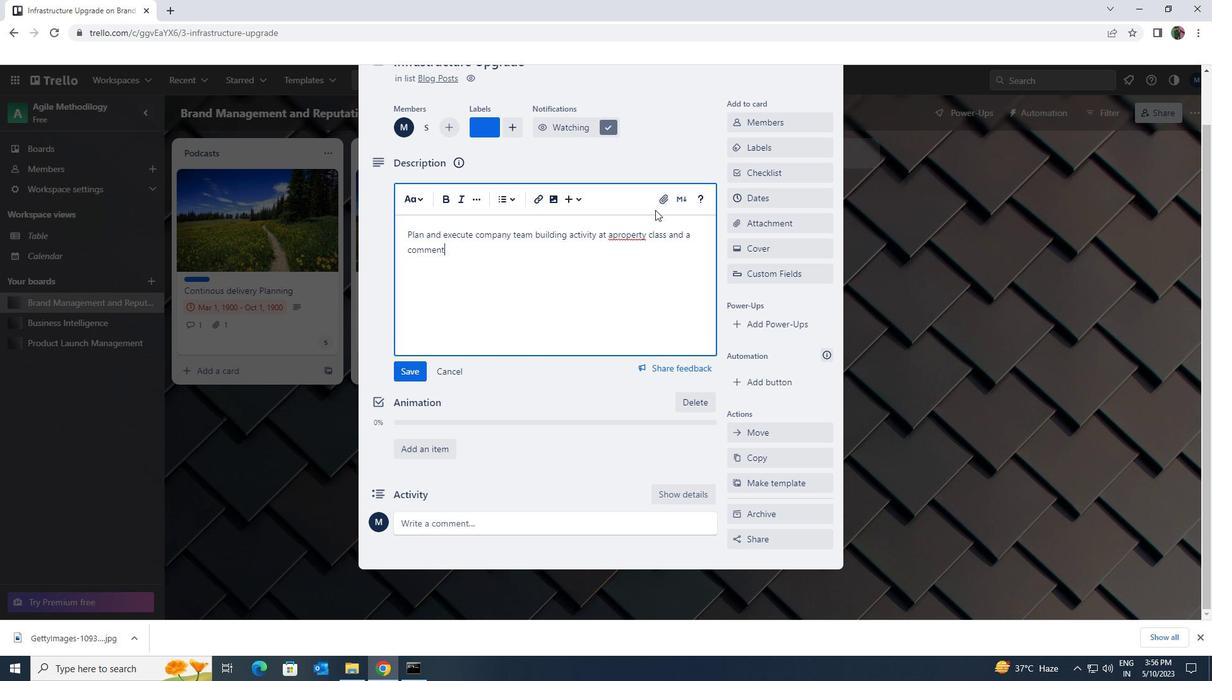 
Action: Mouse moved to (410, 372)
Screenshot: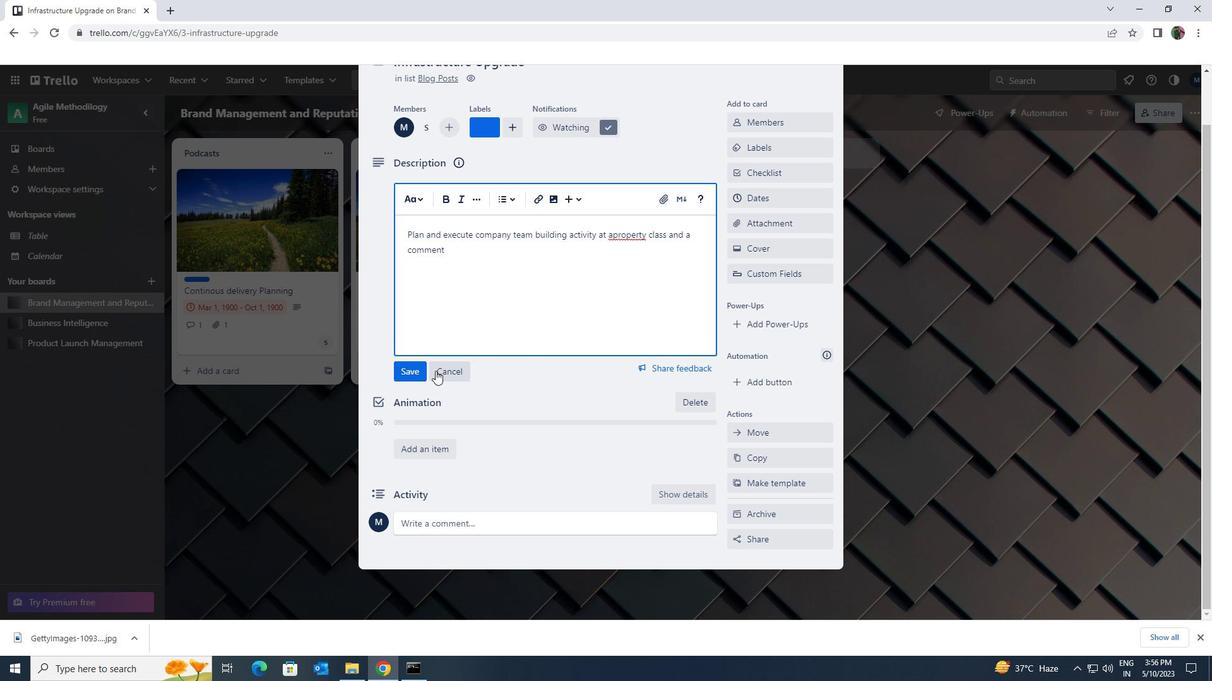 
Action: Mouse pressed left at (410, 372)
Screenshot: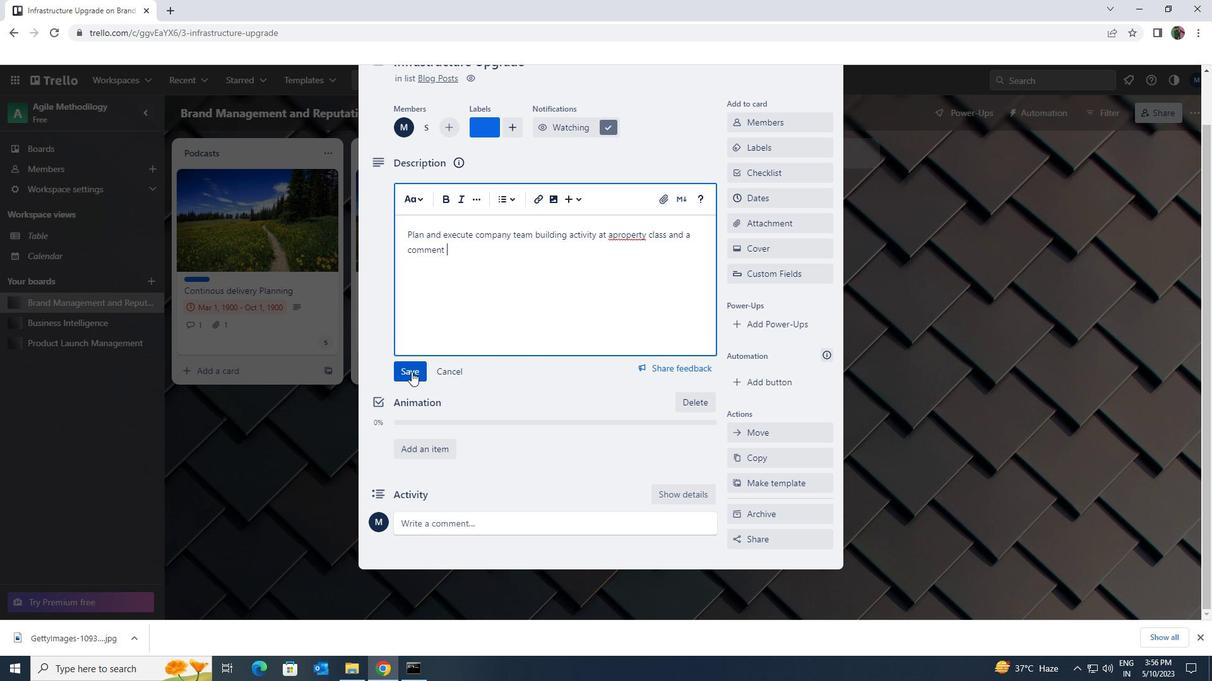 
Action: Mouse moved to (505, 328)
Screenshot: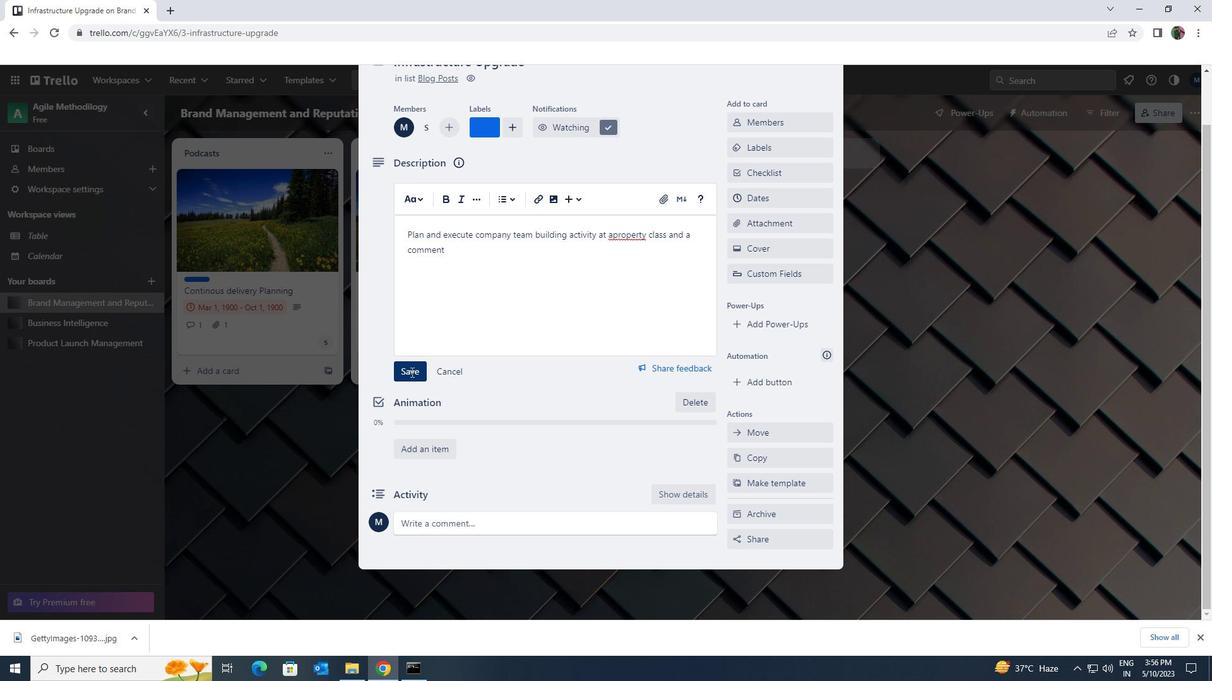 
Action: Mouse scrolled (505, 327) with delta (0, 0)
Screenshot: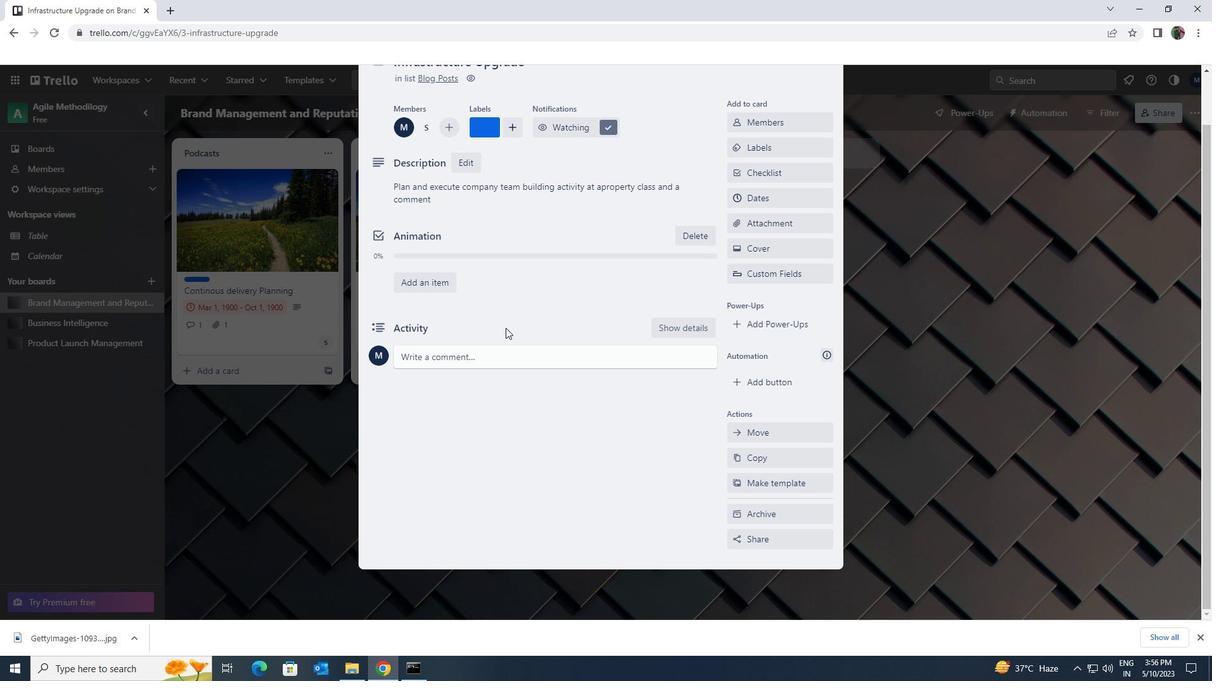 
Action: Mouse scrolled (505, 327) with delta (0, 0)
Screenshot: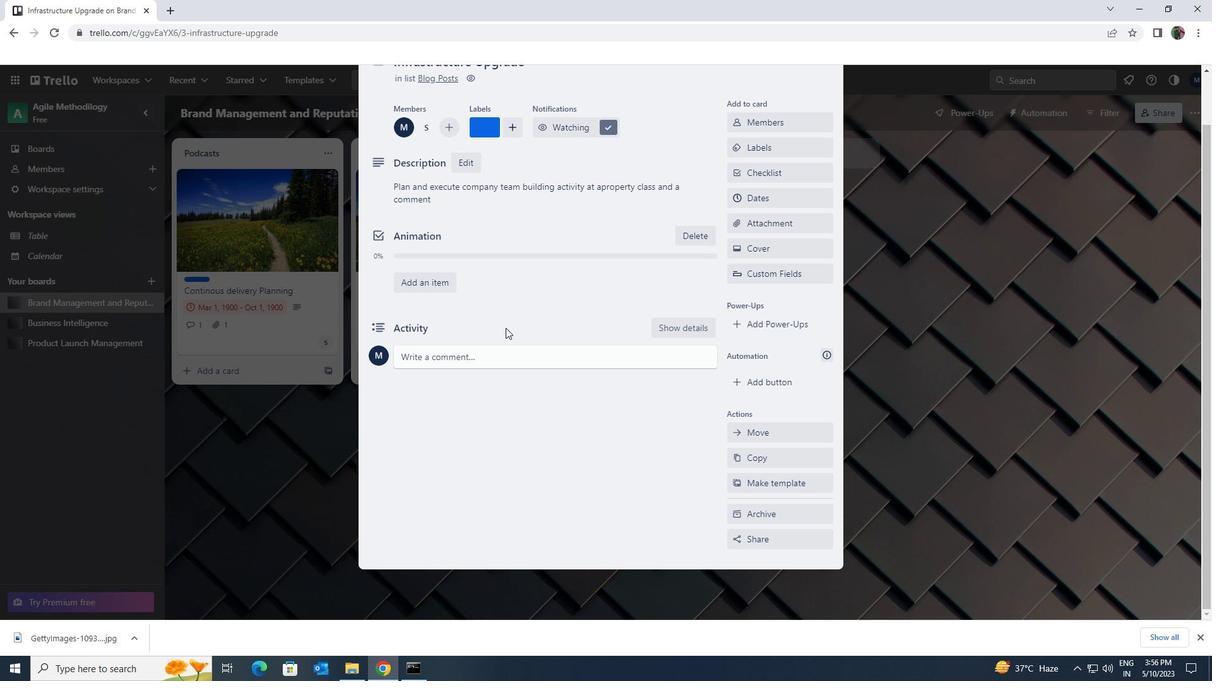 
Action: Mouse scrolled (505, 327) with delta (0, 0)
Screenshot: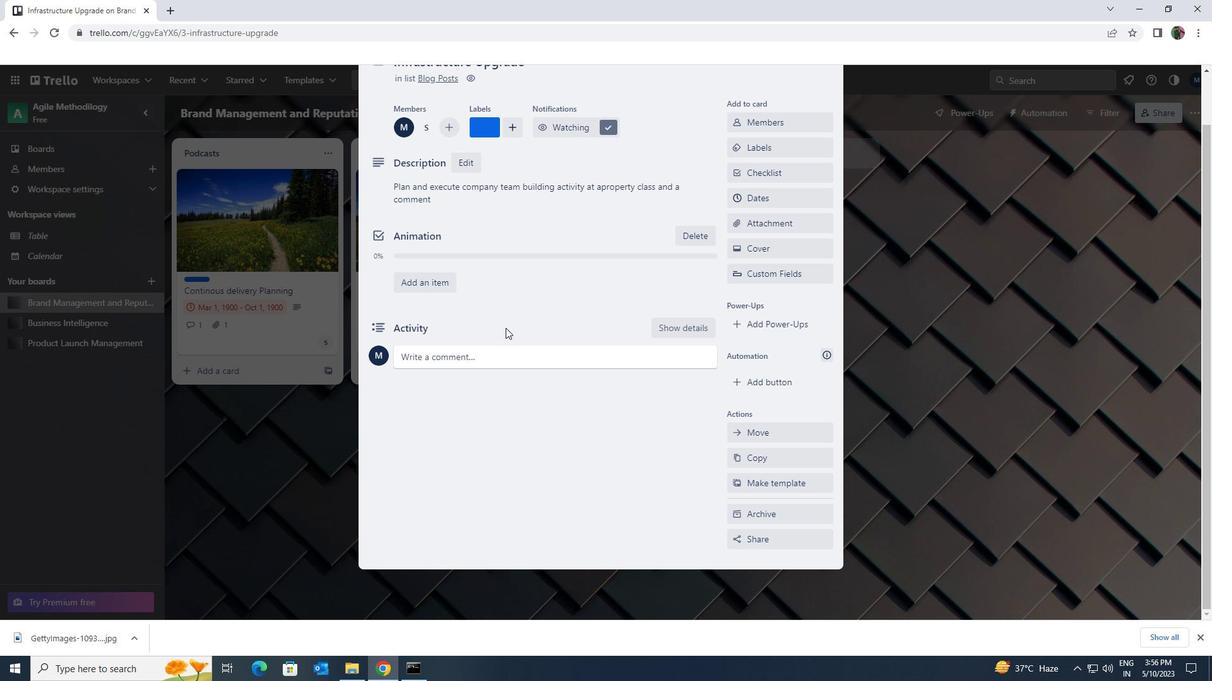 
Action: Mouse moved to (504, 350)
Screenshot: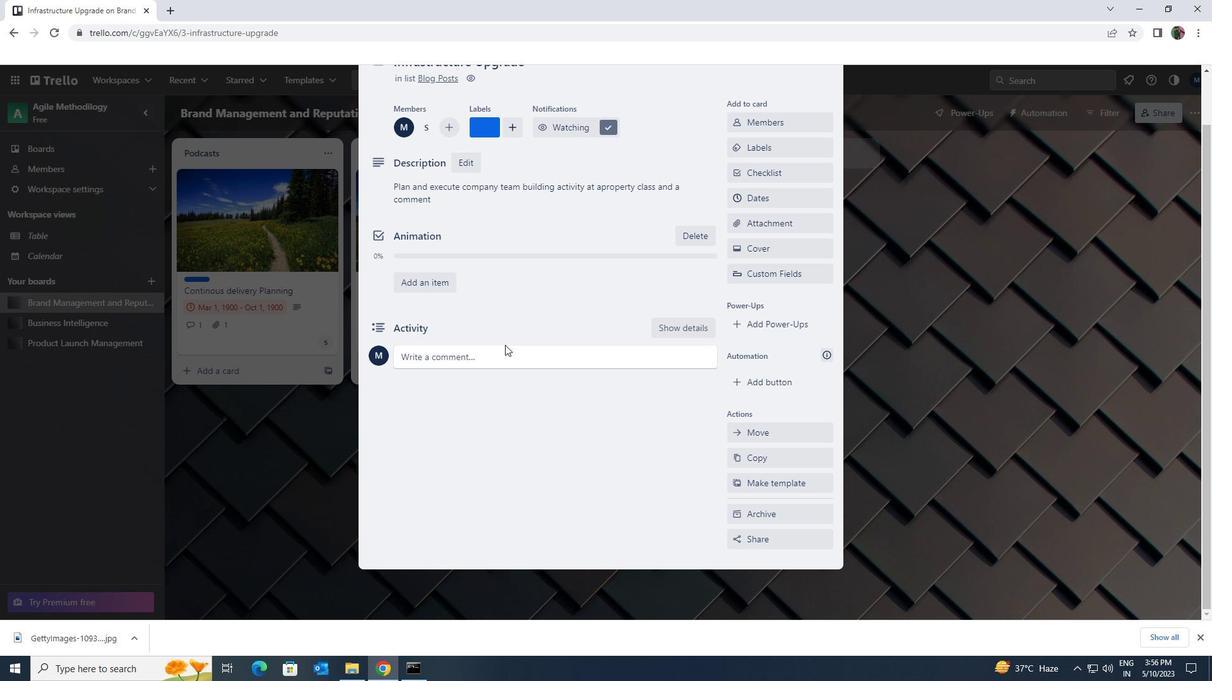 
Action: Mouse pressed left at (504, 350)
Screenshot: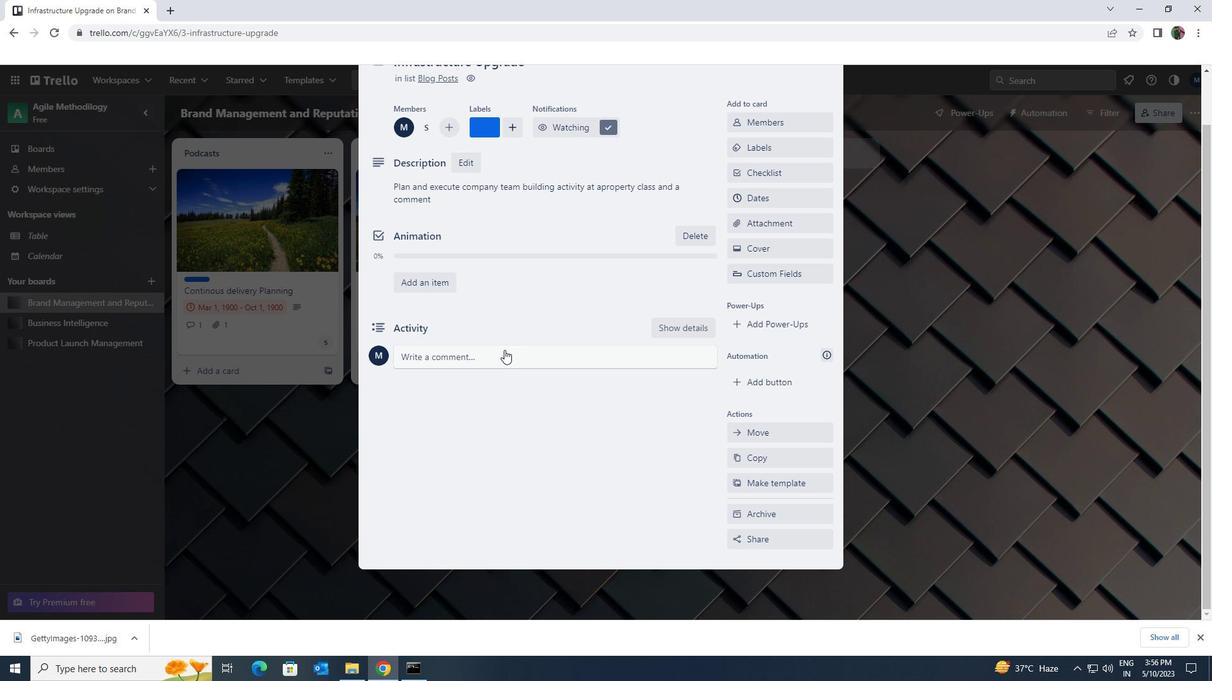 
Action: Mouse moved to (506, 355)
Screenshot: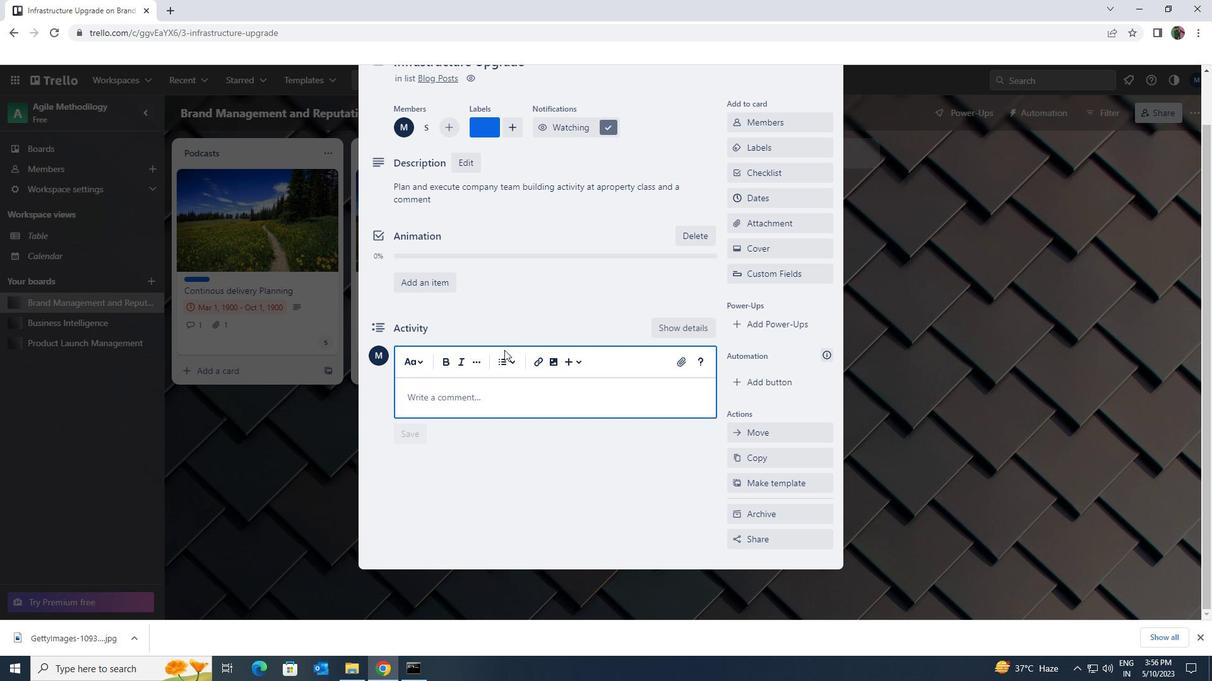 
Action: Key pressed <Key.shift>WE<Key.space>SHOULD<Key.space>APPROACH<Key.space>THIS<Key.space>TASK<Key.space>WITH<Key.space>SENSE<Key.space>OF<Key.space>COLLABORATION<Key.space>AND<Key.space>TEAMWORK<Key.space>LEVERAGING<Key.space>THE<Key.space>STRENGTHS<Key.space>OF<Key.space>EACH<Key.space>TEAM<Key.space>MEMBER<Key.space>TO<Key.space>ACHIEVE<Key.space>SUCESS
Screenshot: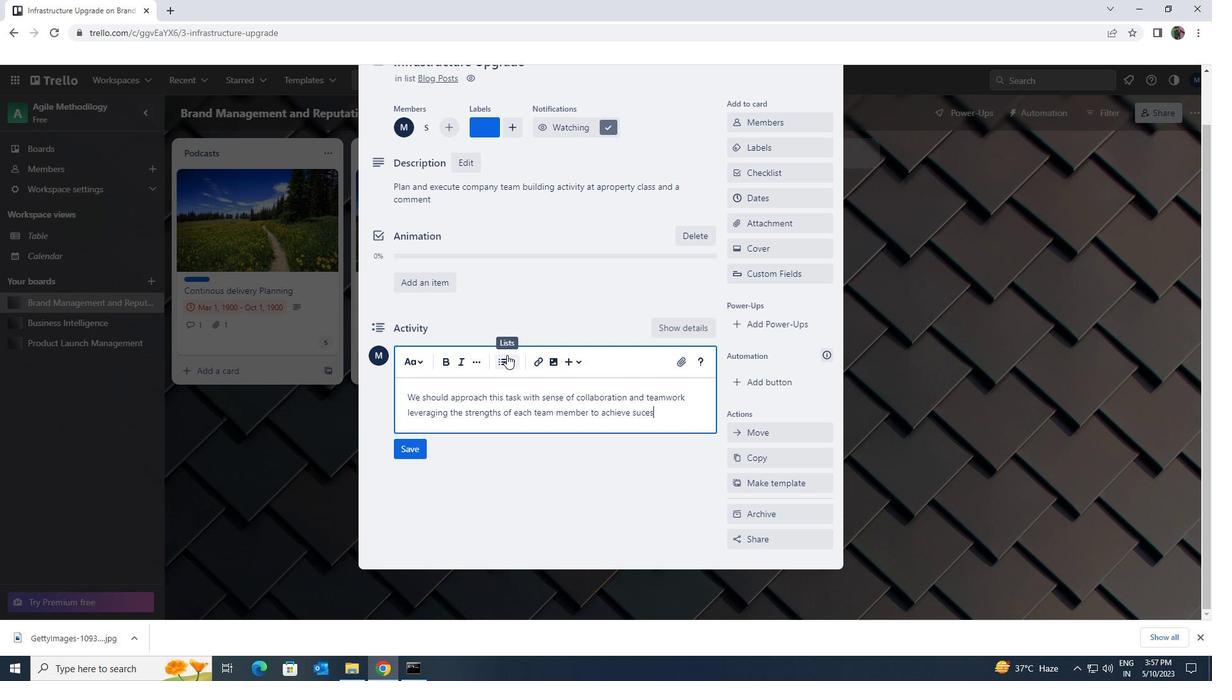 
Action: Mouse moved to (419, 450)
Screenshot: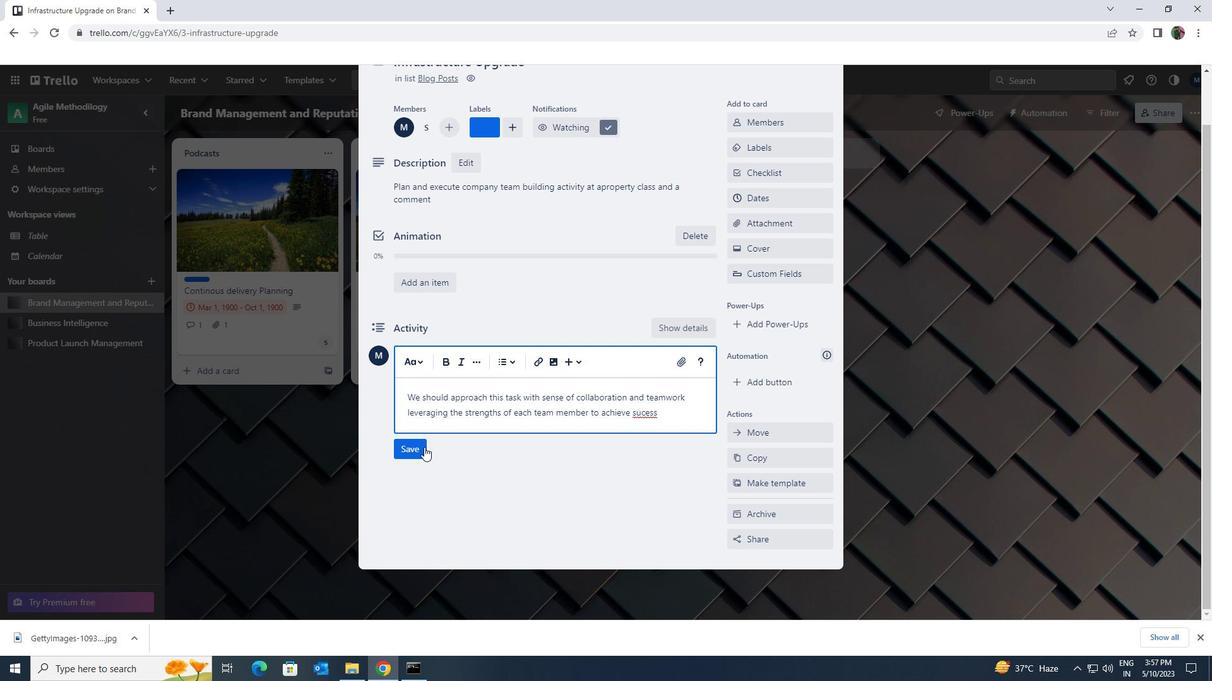 
Action: Mouse pressed left at (419, 450)
Screenshot: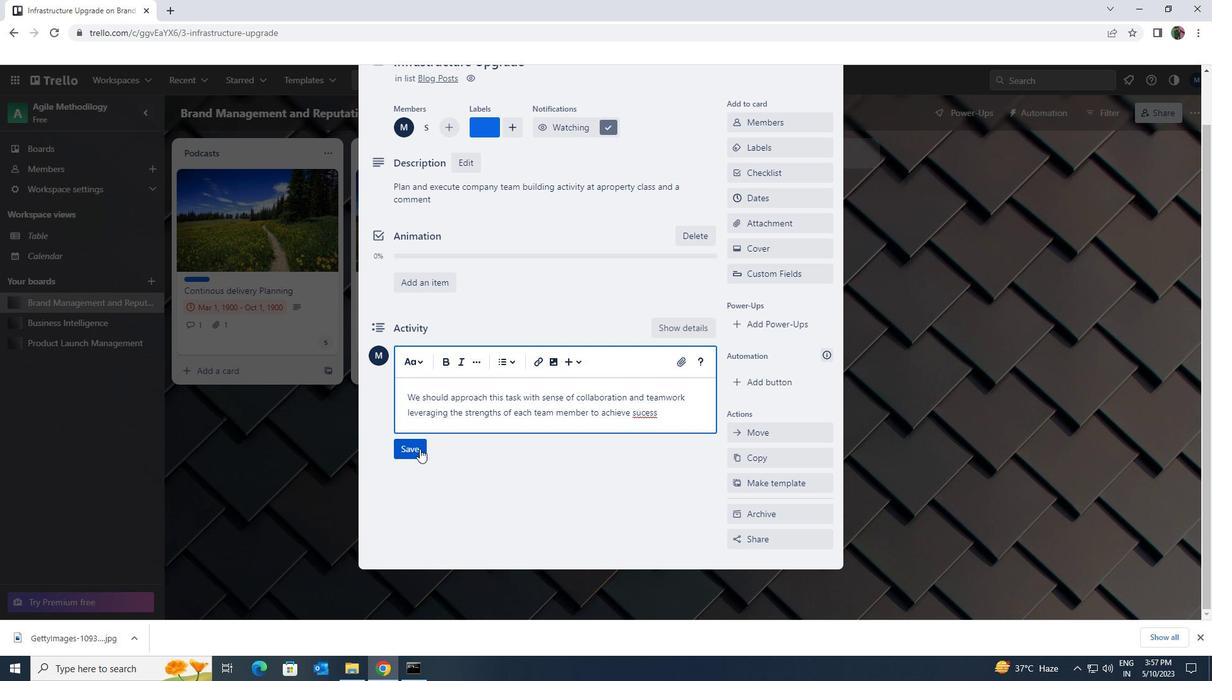 
Action: Mouse moved to (667, 400)
Screenshot: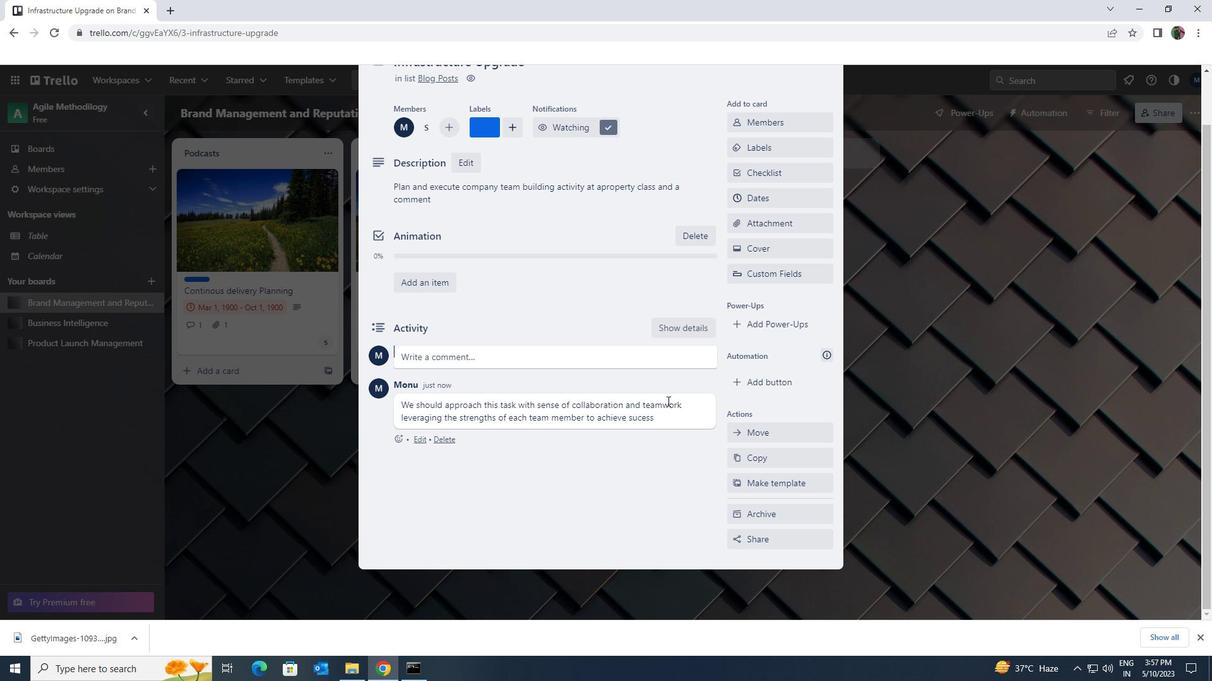 
Action: Mouse scrolled (667, 400) with delta (0, 0)
Screenshot: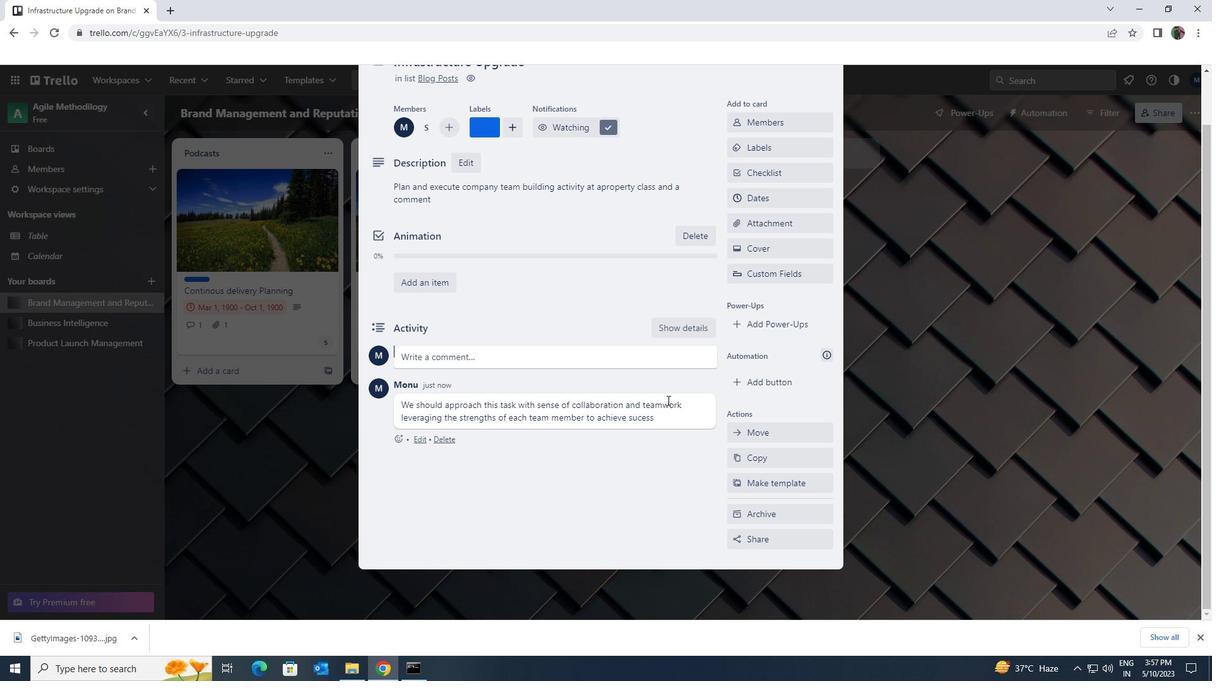 
Action: Mouse moved to (667, 398)
Screenshot: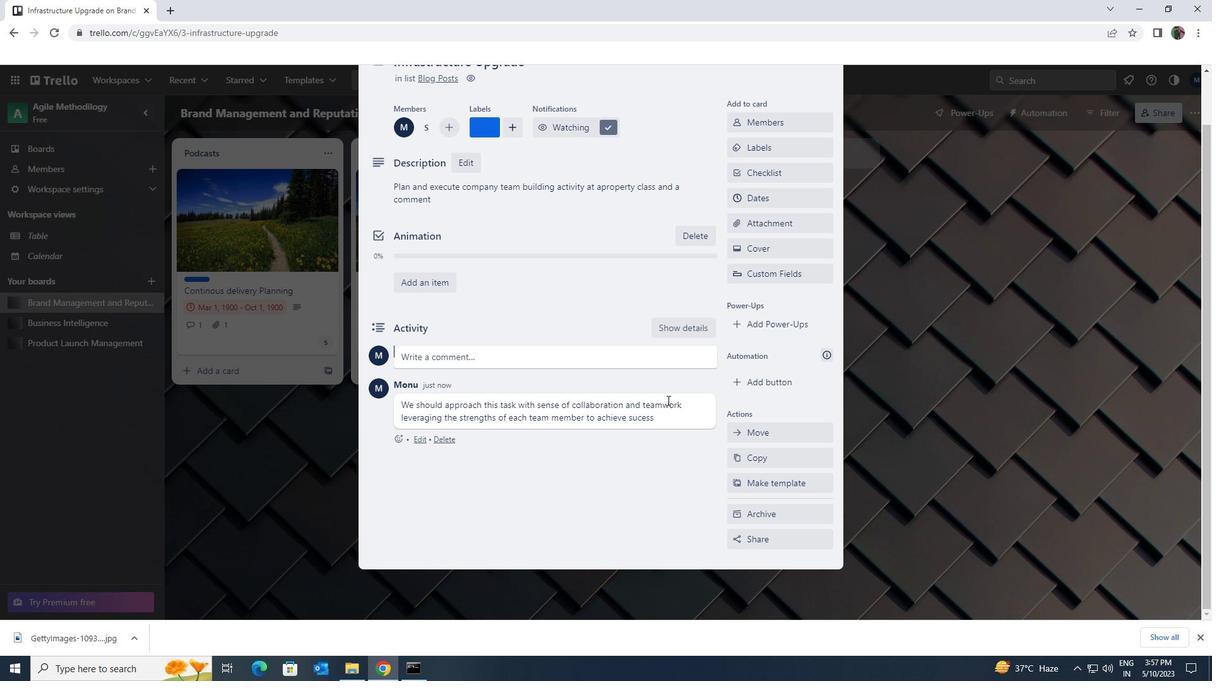 
Action: Mouse scrolled (667, 399) with delta (0, 0)
Screenshot: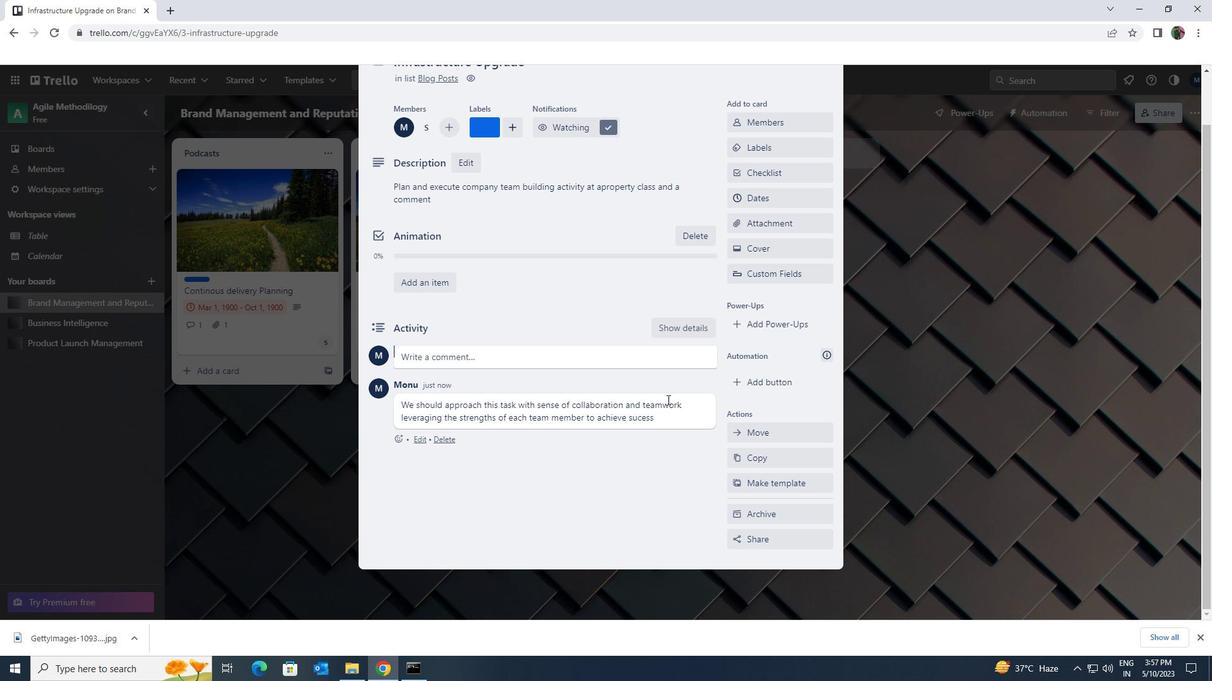 
Action: Mouse moved to (756, 246)
Screenshot: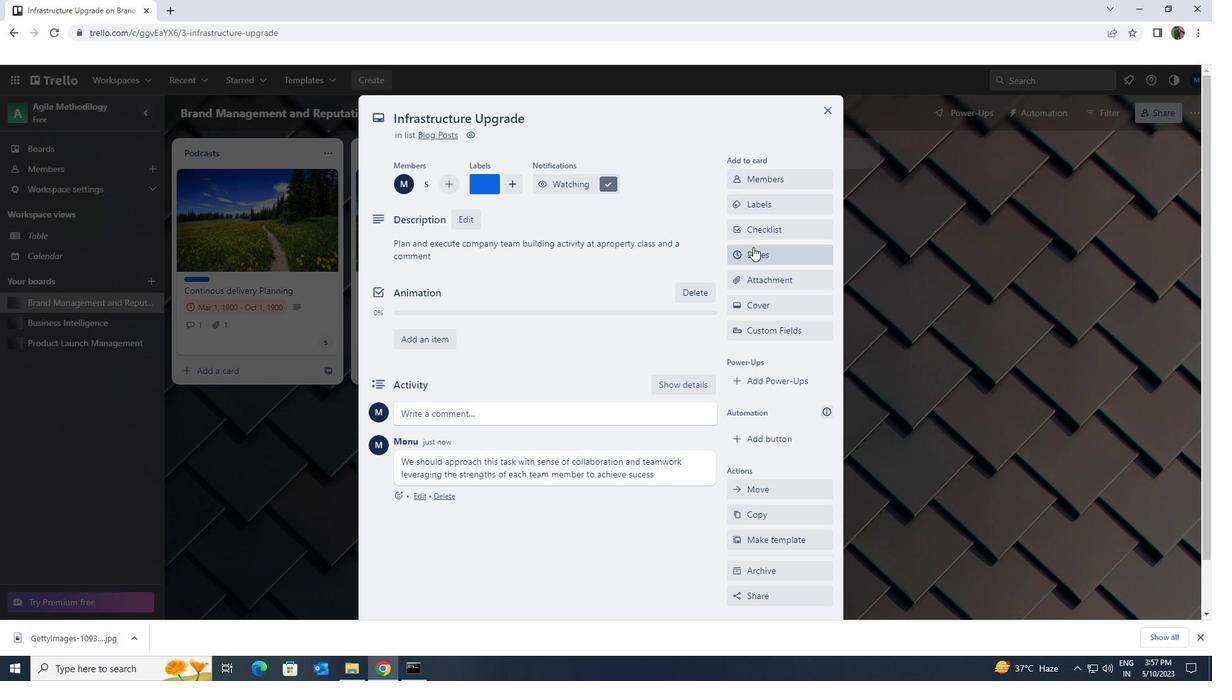 
Action: Mouse pressed left at (756, 246)
Screenshot: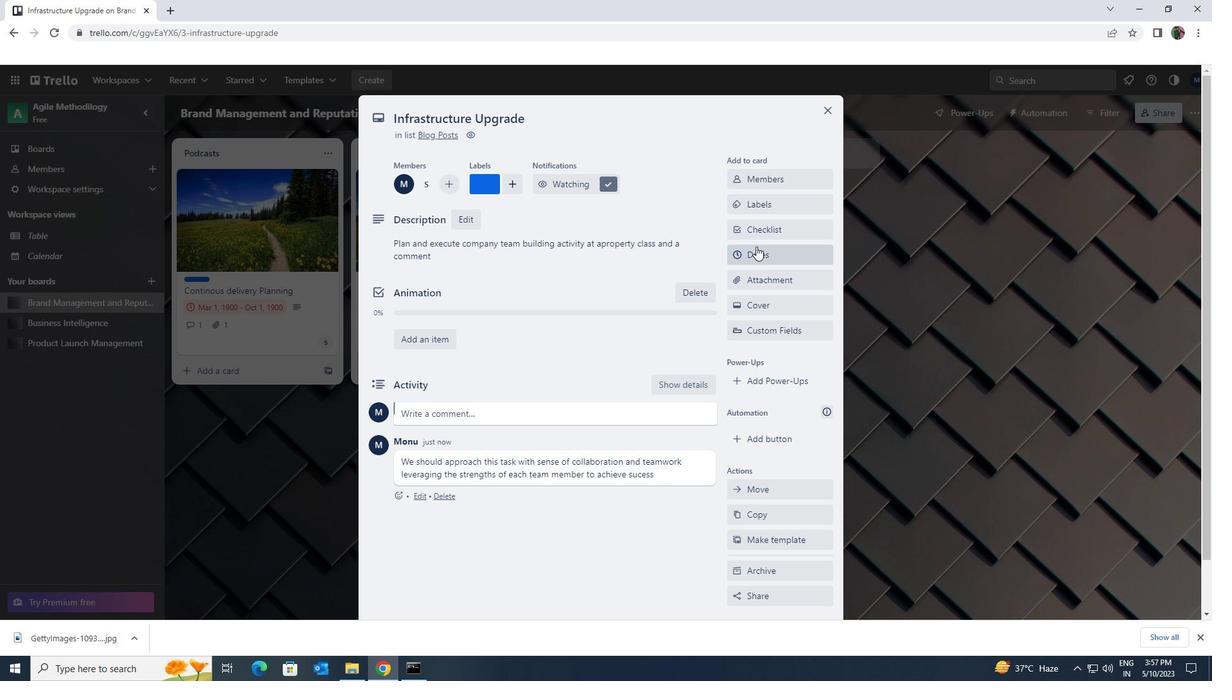 
Action: Mouse moved to (737, 338)
Screenshot: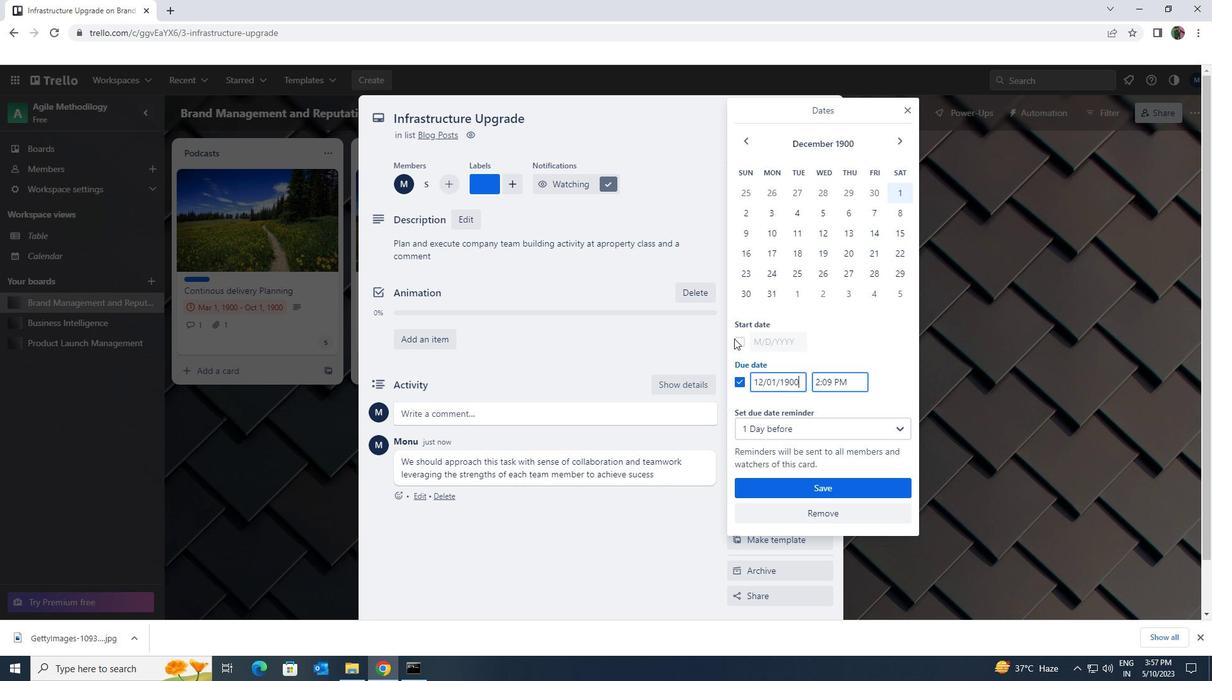 
Action: Mouse pressed left at (737, 338)
Screenshot: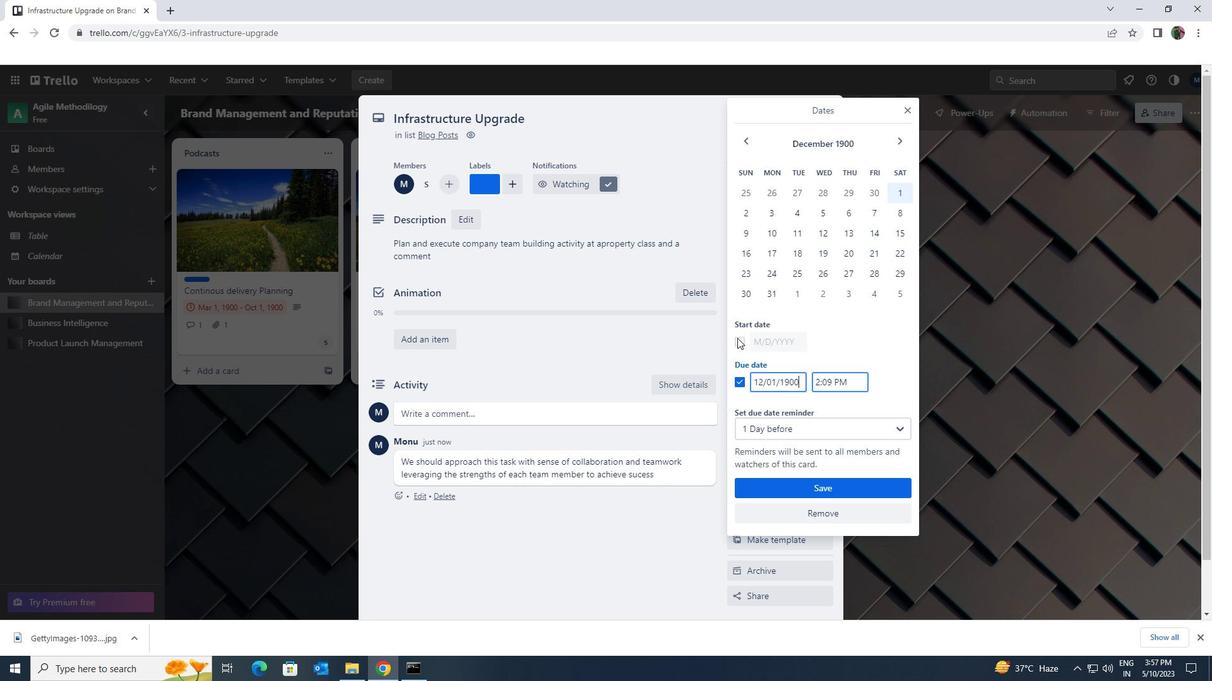 
Action: Mouse moved to (798, 342)
Screenshot: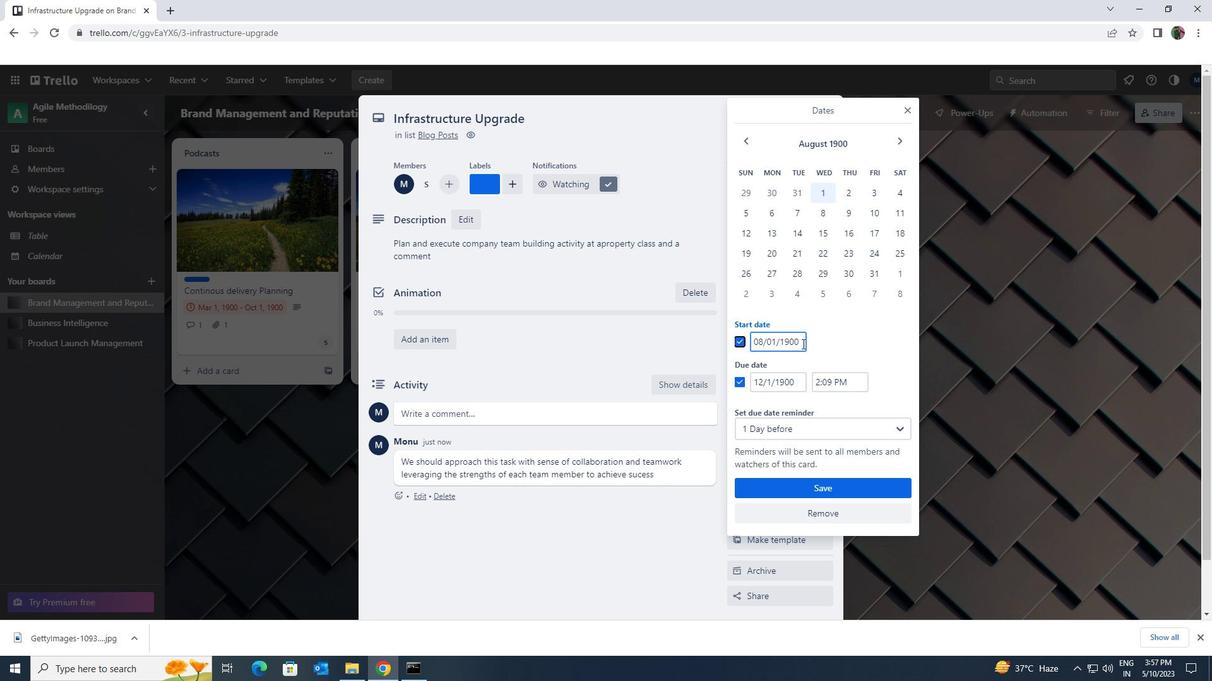 
Action: Mouse pressed left at (798, 342)
Screenshot: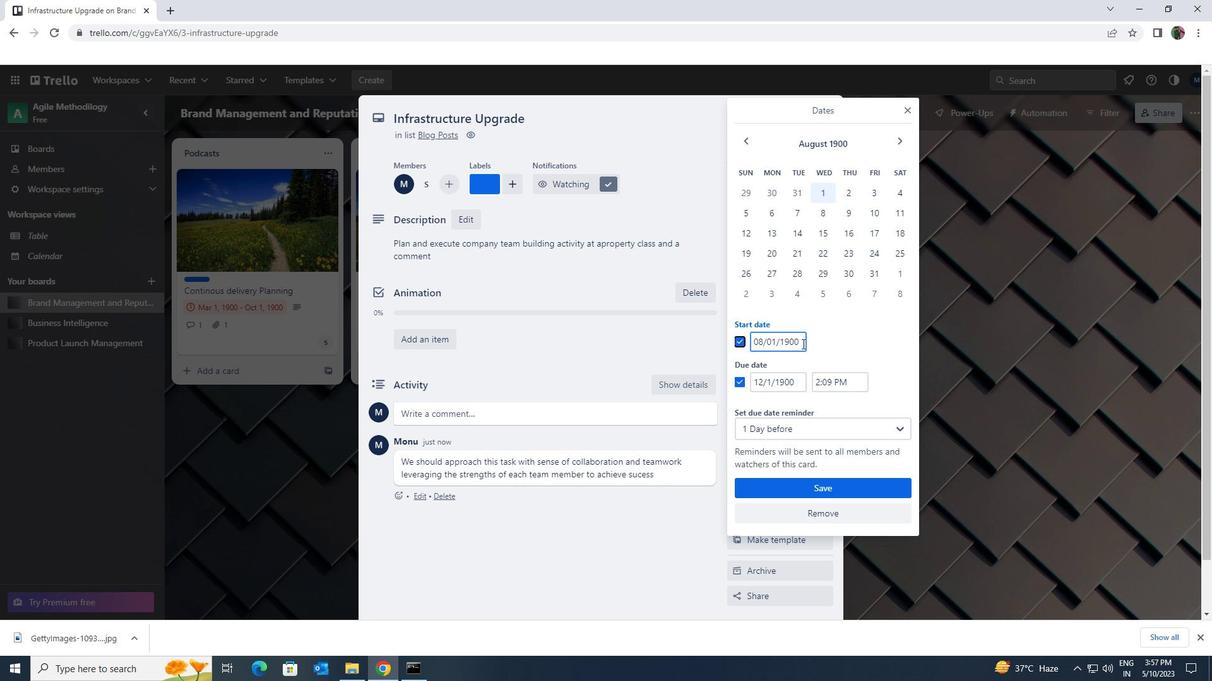 
Action: Mouse moved to (739, 342)
Screenshot: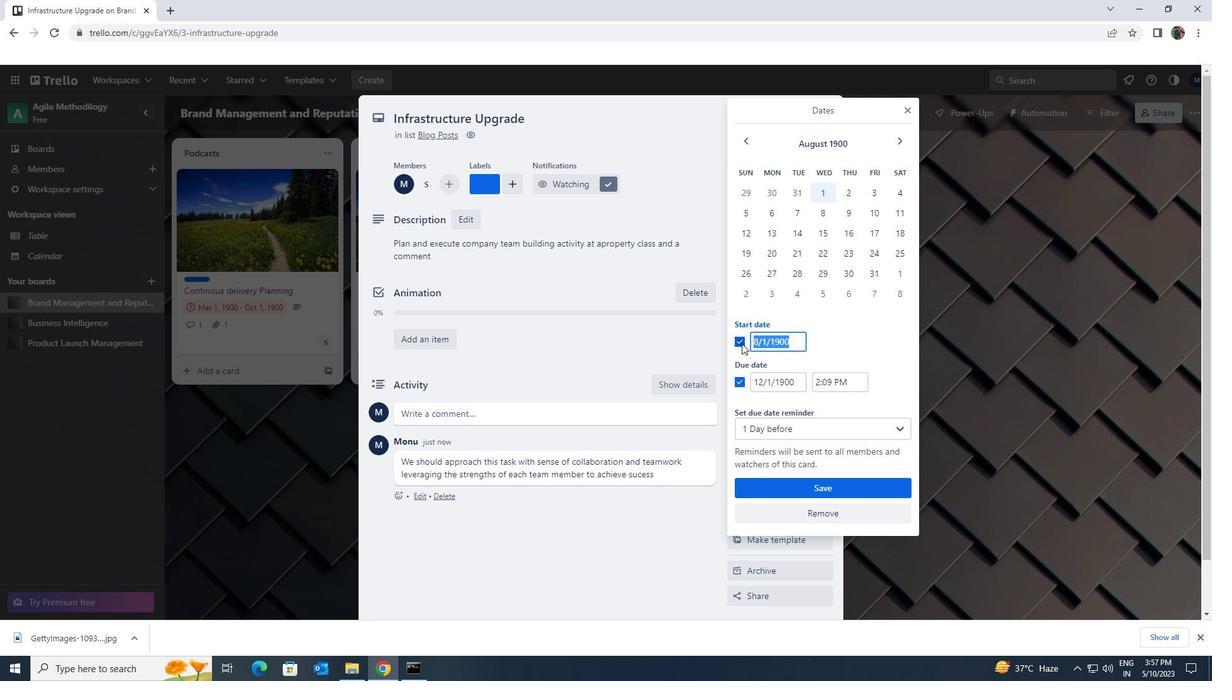 
Action: Key pressed 9/1/1900
Screenshot: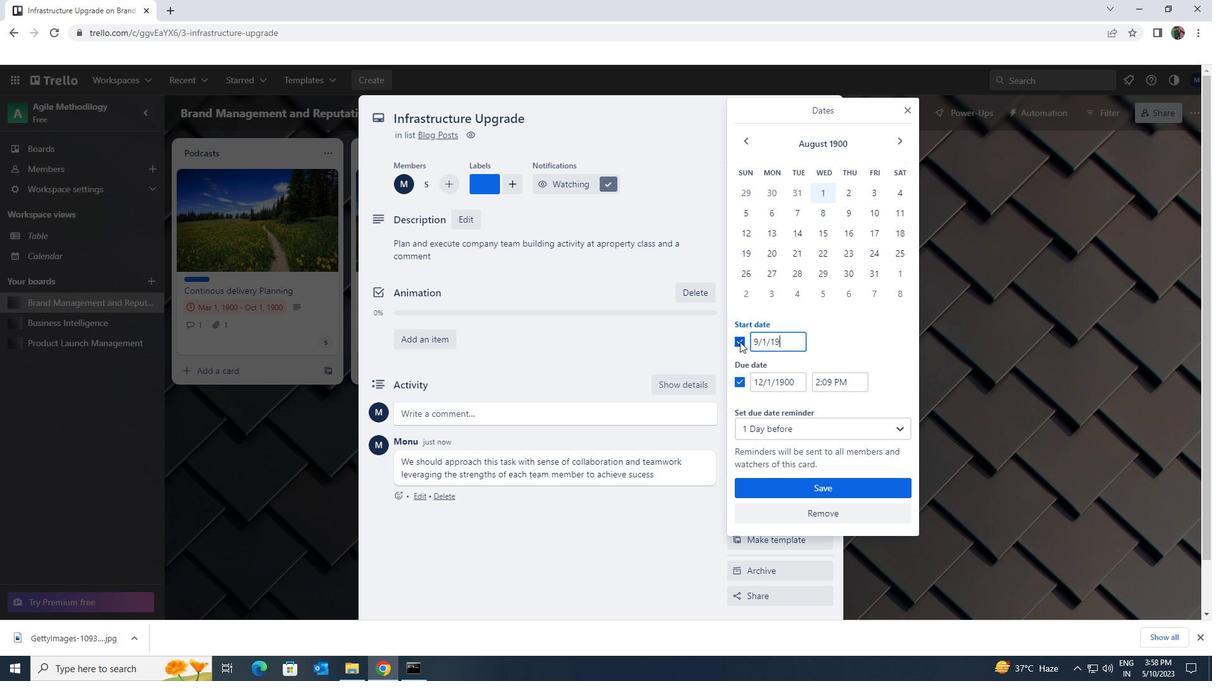 
Action: Mouse moved to (799, 385)
Screenshot: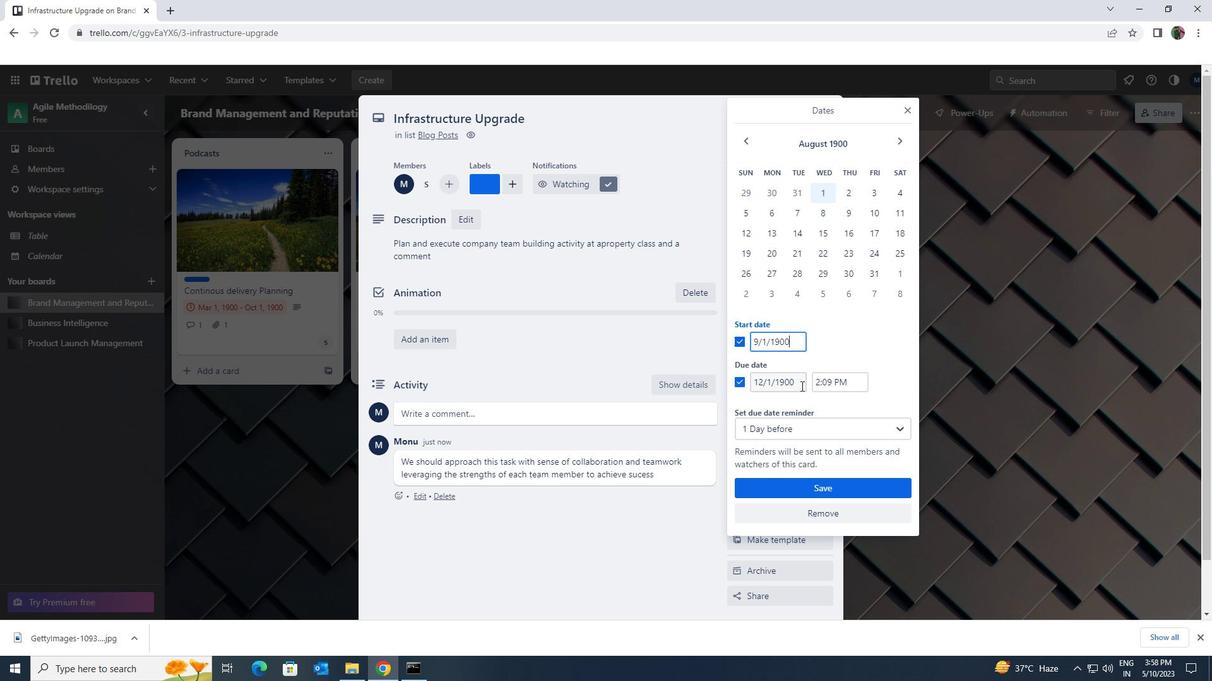 
Action: Mouse pressed left at (799, 385)
Screenshot: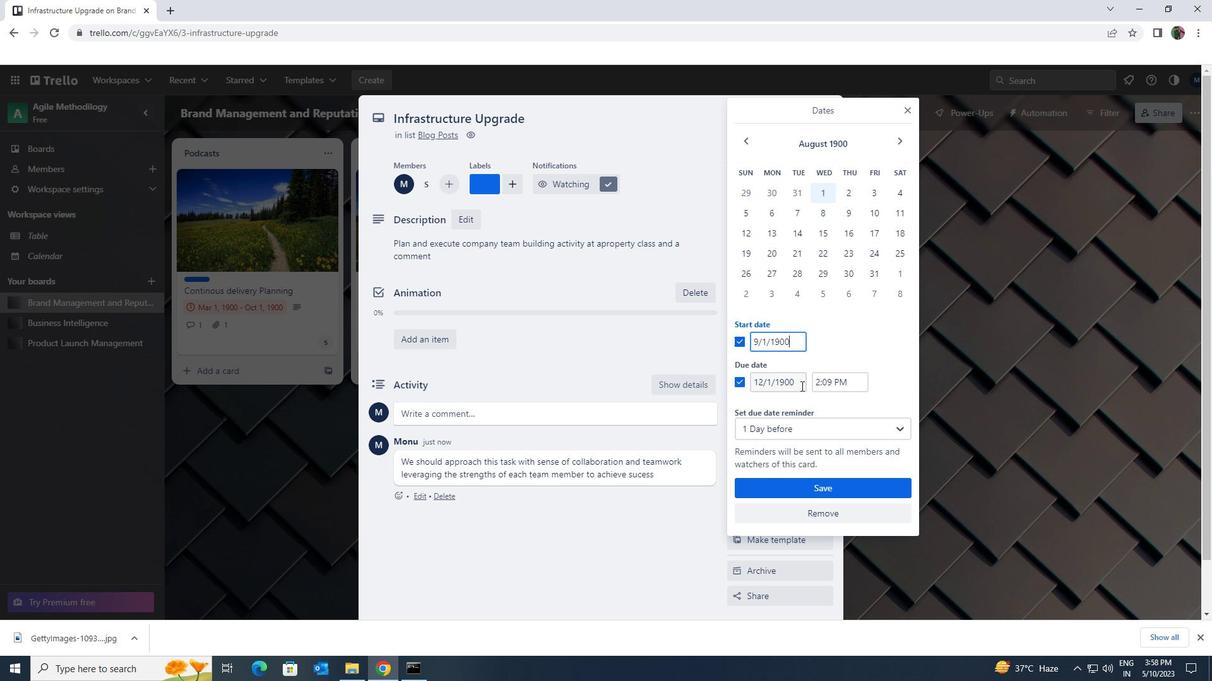 
Action: Mouse moved to (744, 390)
Screenshot: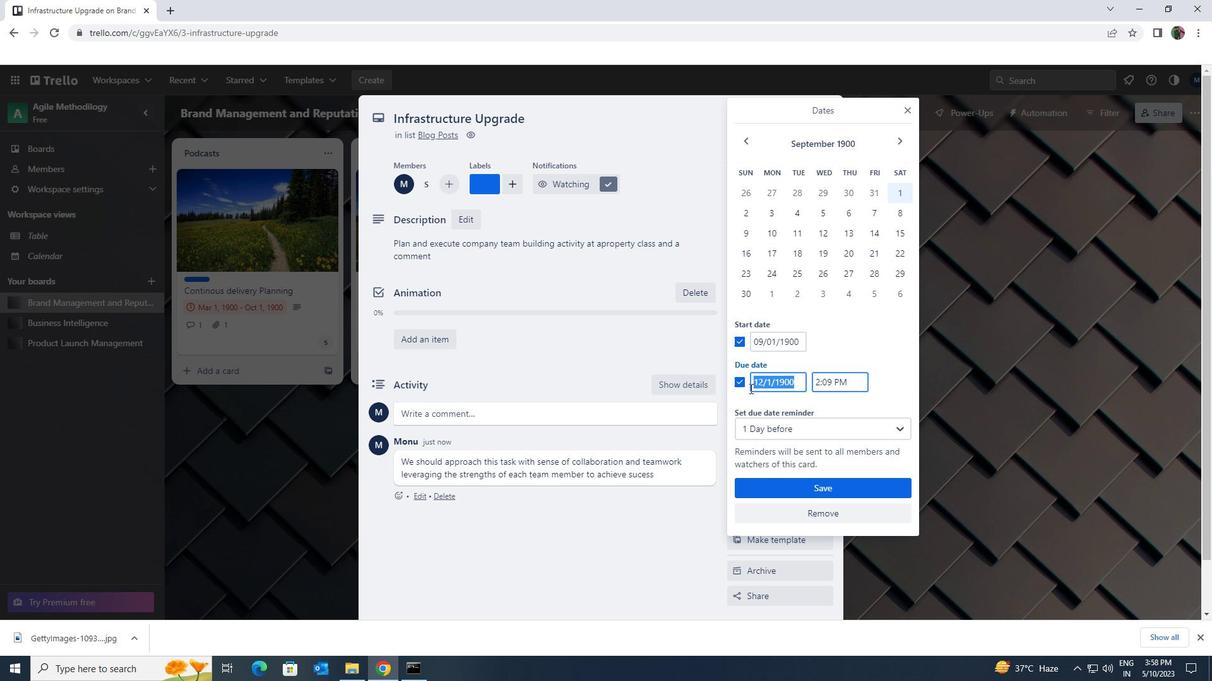 
Action: Key pressed 16/1/1900
Screenshot: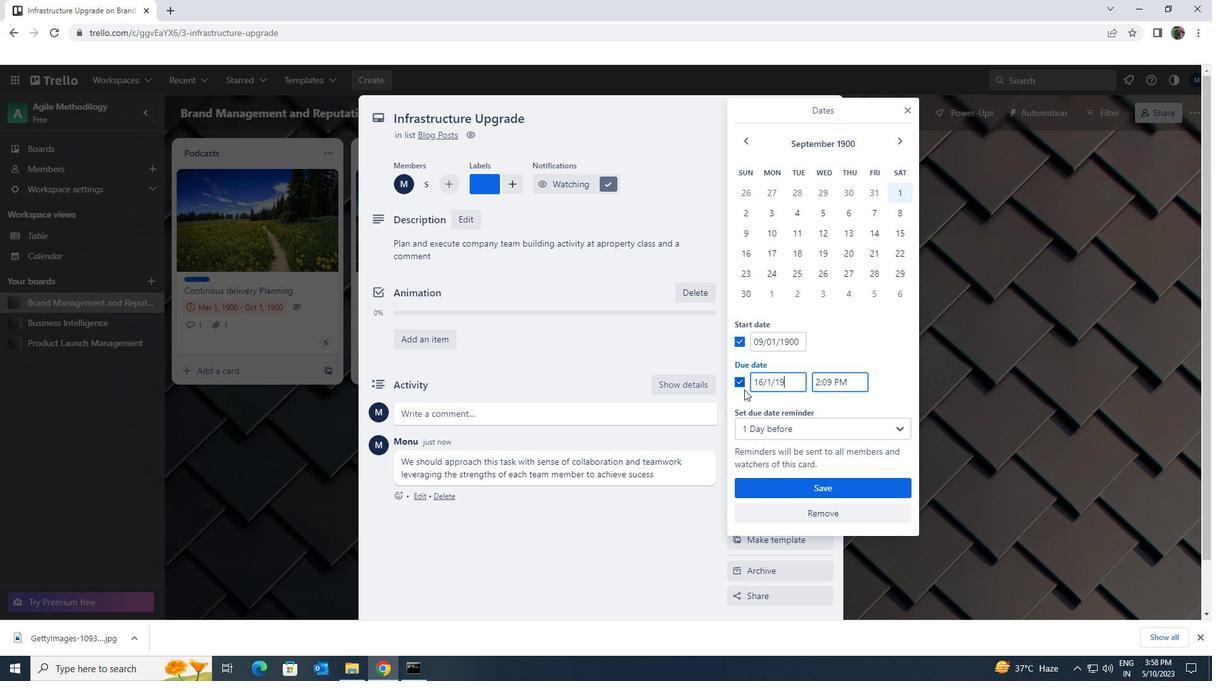 
Action: Mouse moved to (789, 486)
Screenshot: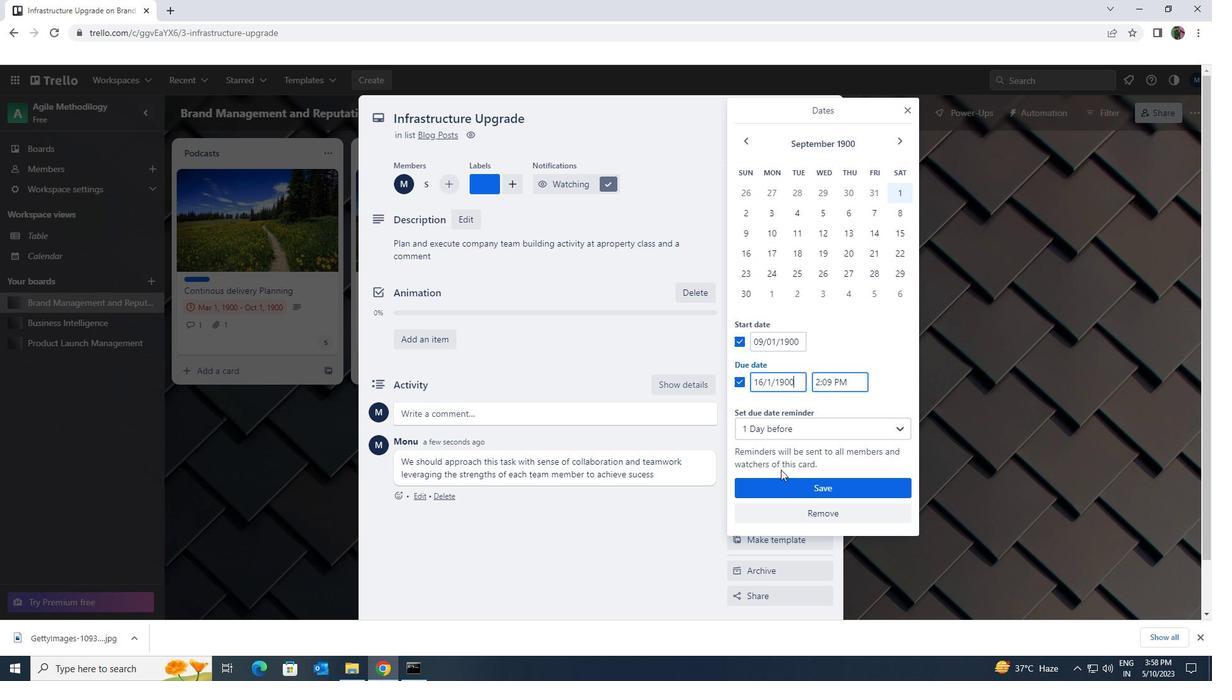 
Action: Mouse pressed left at (789, 486)
Screenshot: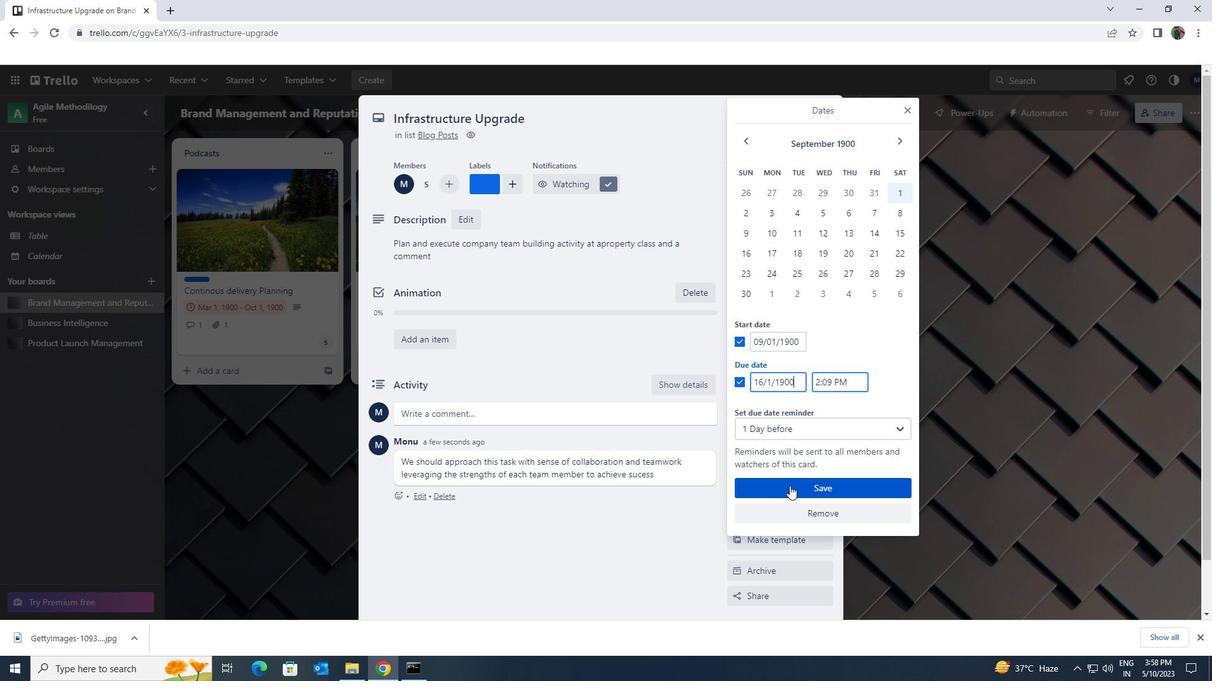 
